 Task: Show events from starred repositories on your feed.
Action: Mouse moved to (383, 200)
Screenshot: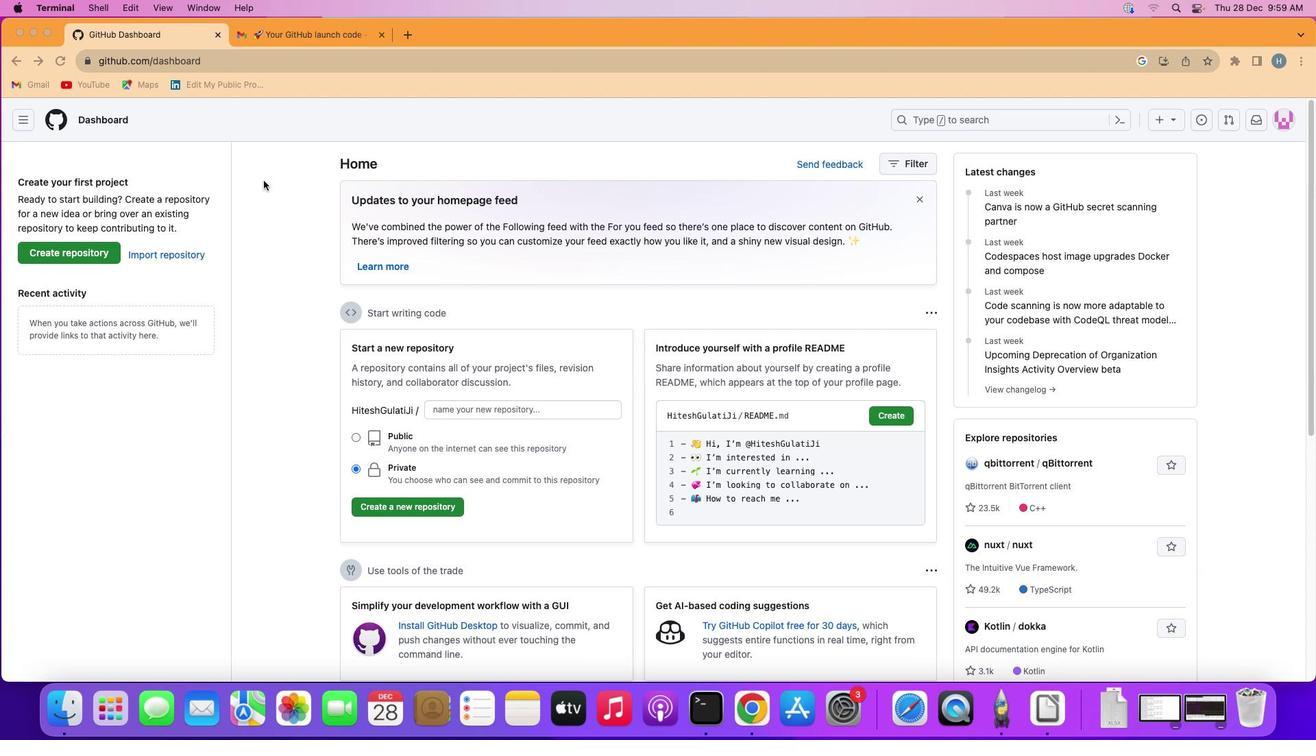 
Action: Mouse pressed left at (383, 200)
Screenshot: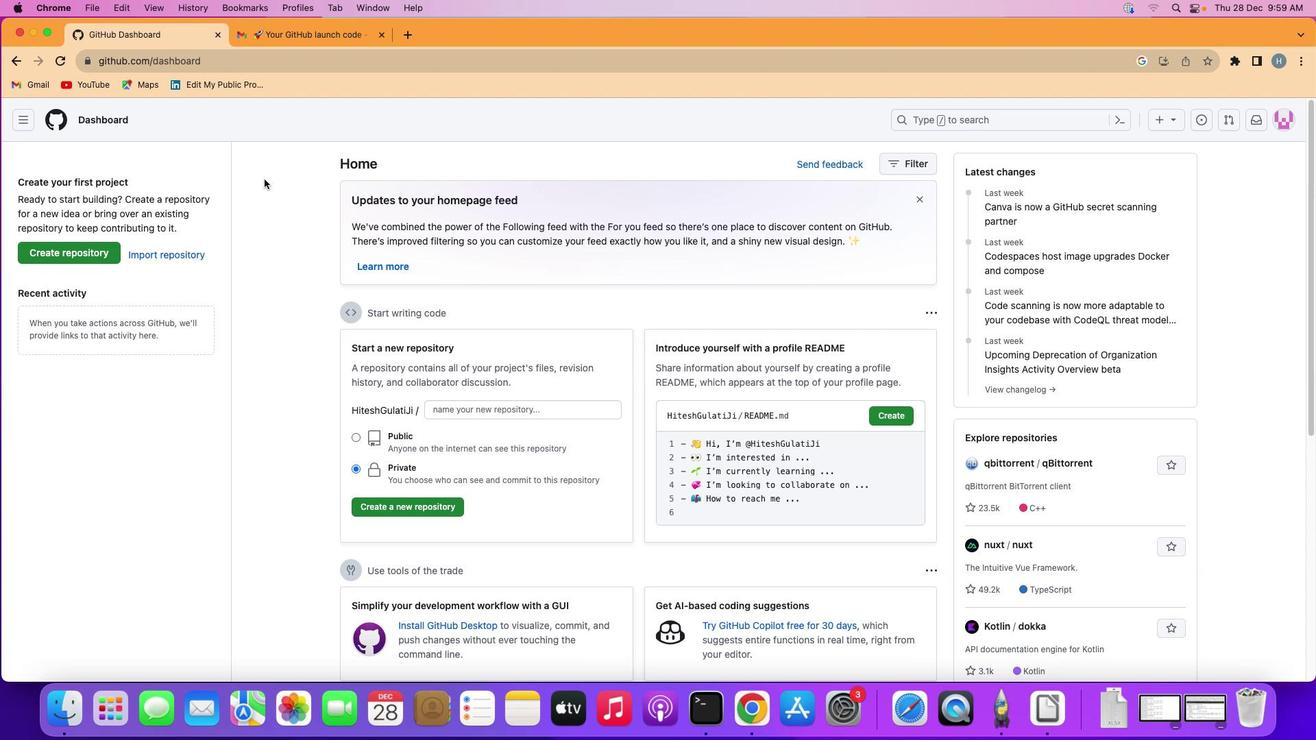 
Action: Mouse moved to (142, 133)
Screenshot: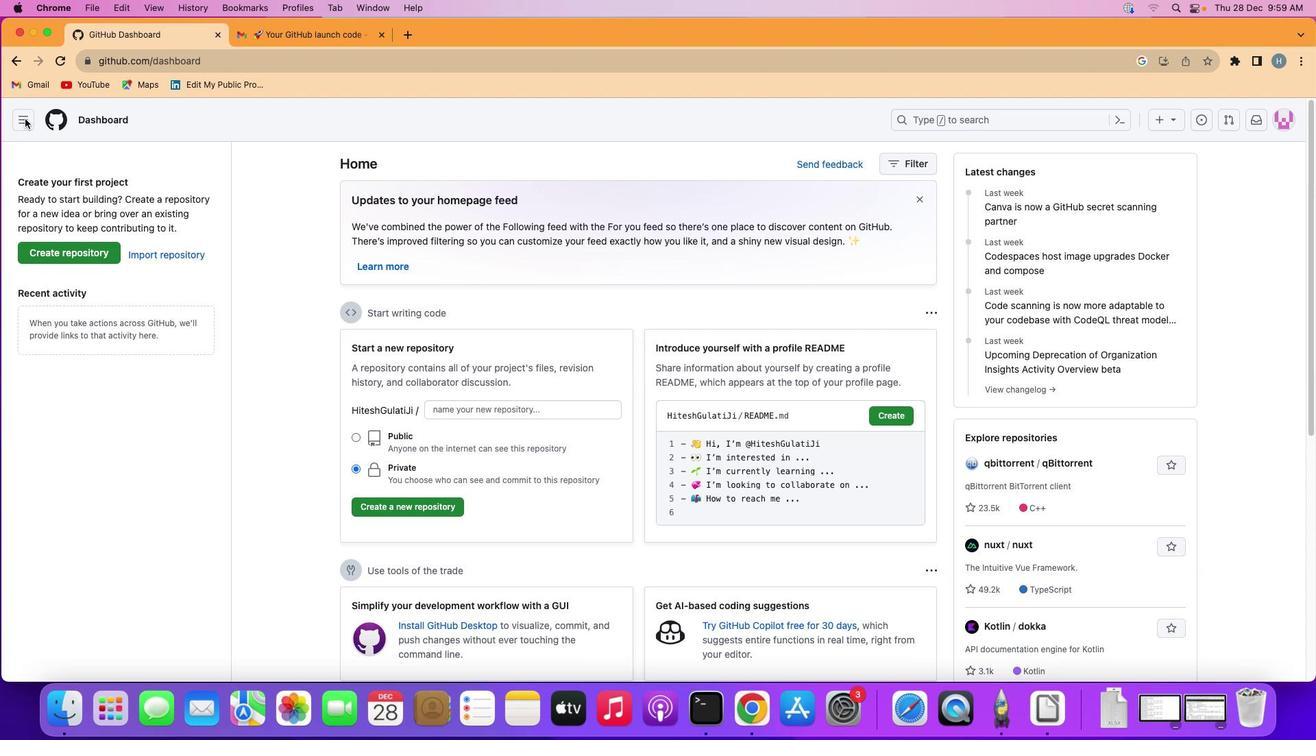 
Action: Mouse pressed left at (142, 133)
Screenshot: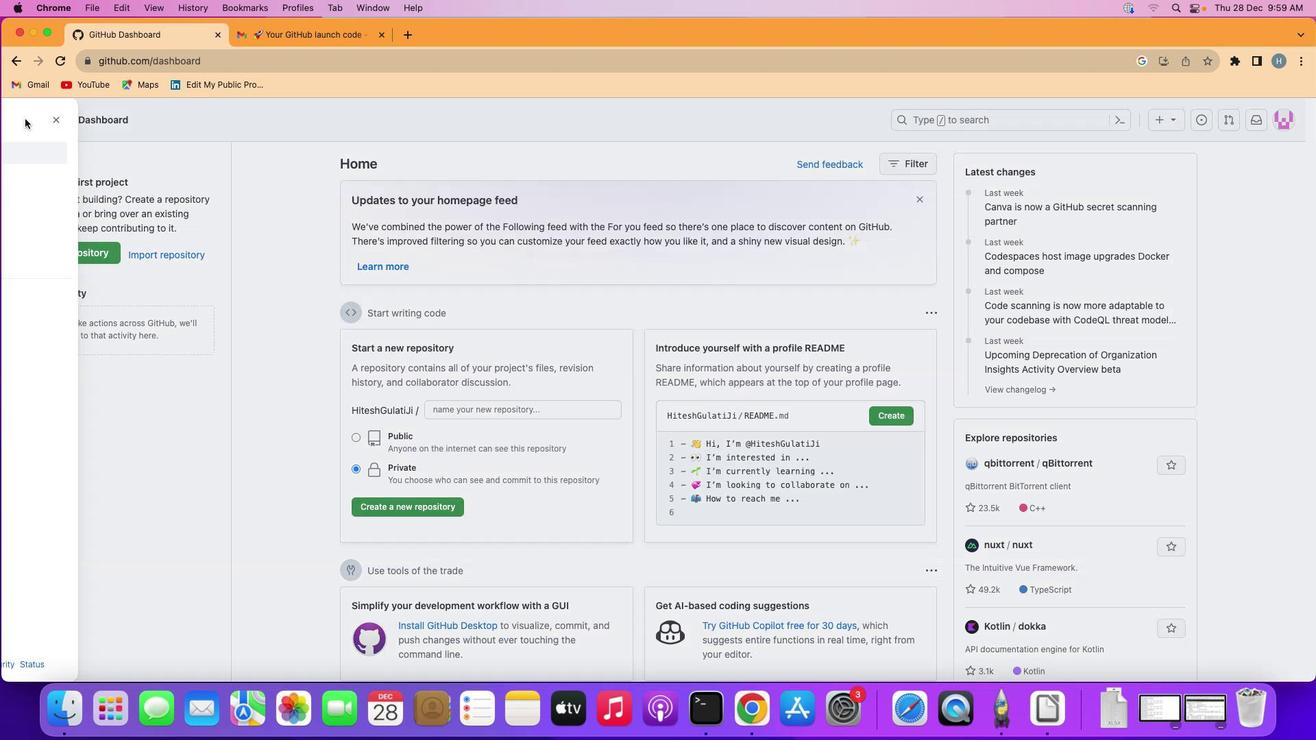 
Action: Mouse moved to (201, 168)
Screenshot: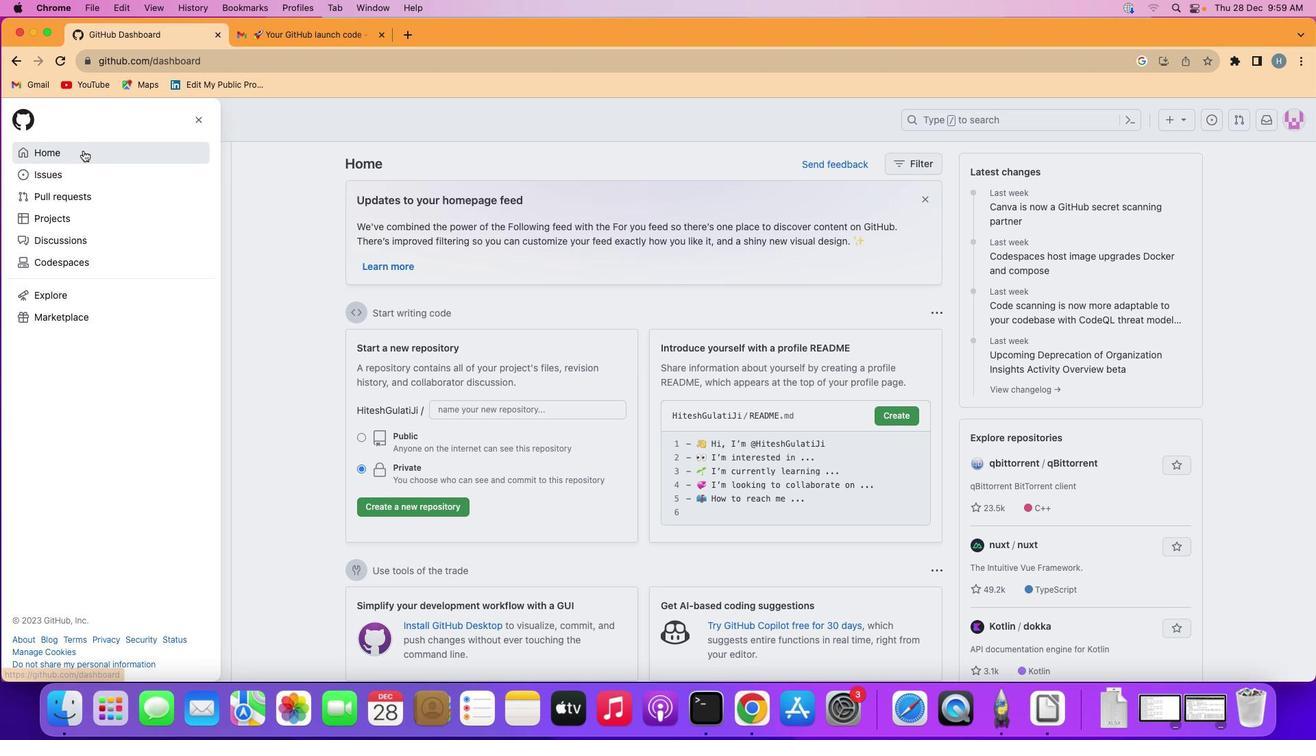 
Action: Mouse pressed left at (201, 168)
Screenshot: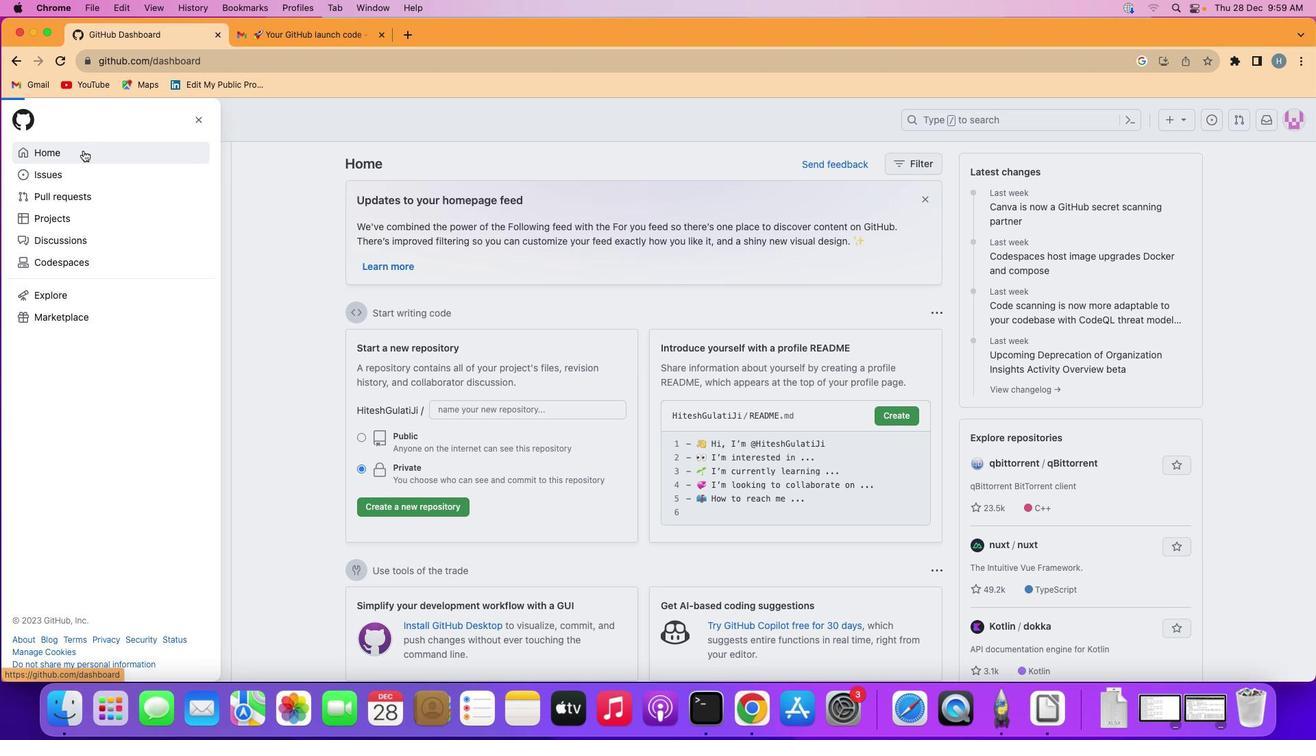 
Action: Mouse moved to (1027, 184)
Screenshot: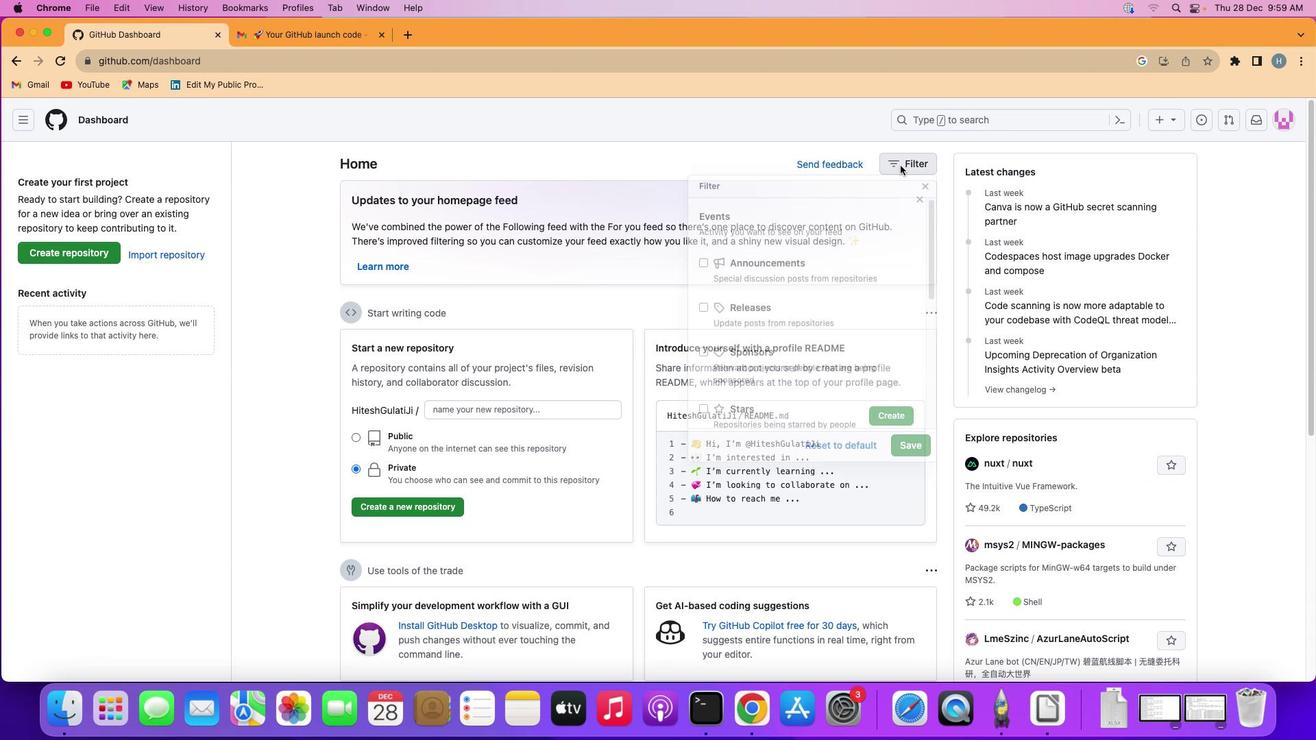 
Action: Mouse pressed left at (1027, 184)
Screenshot: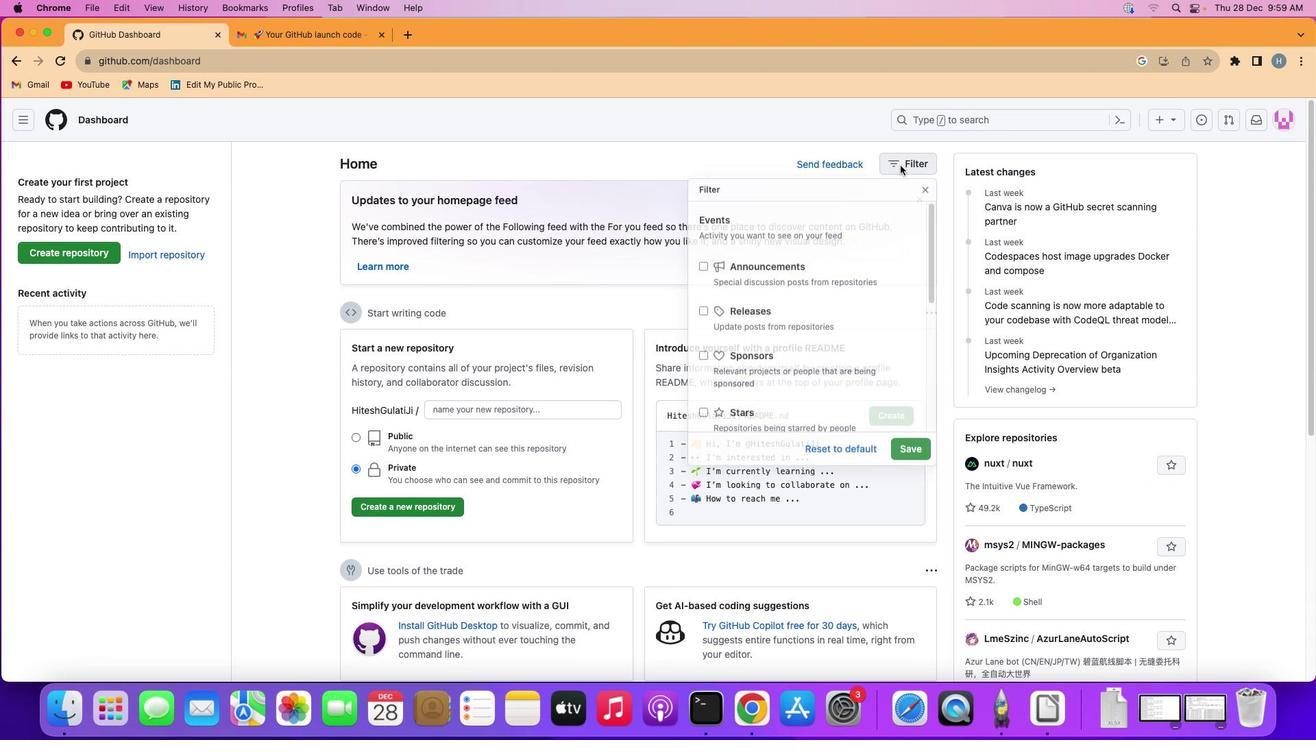 
Action: Mouse moved to (929, 366)
Screenshot: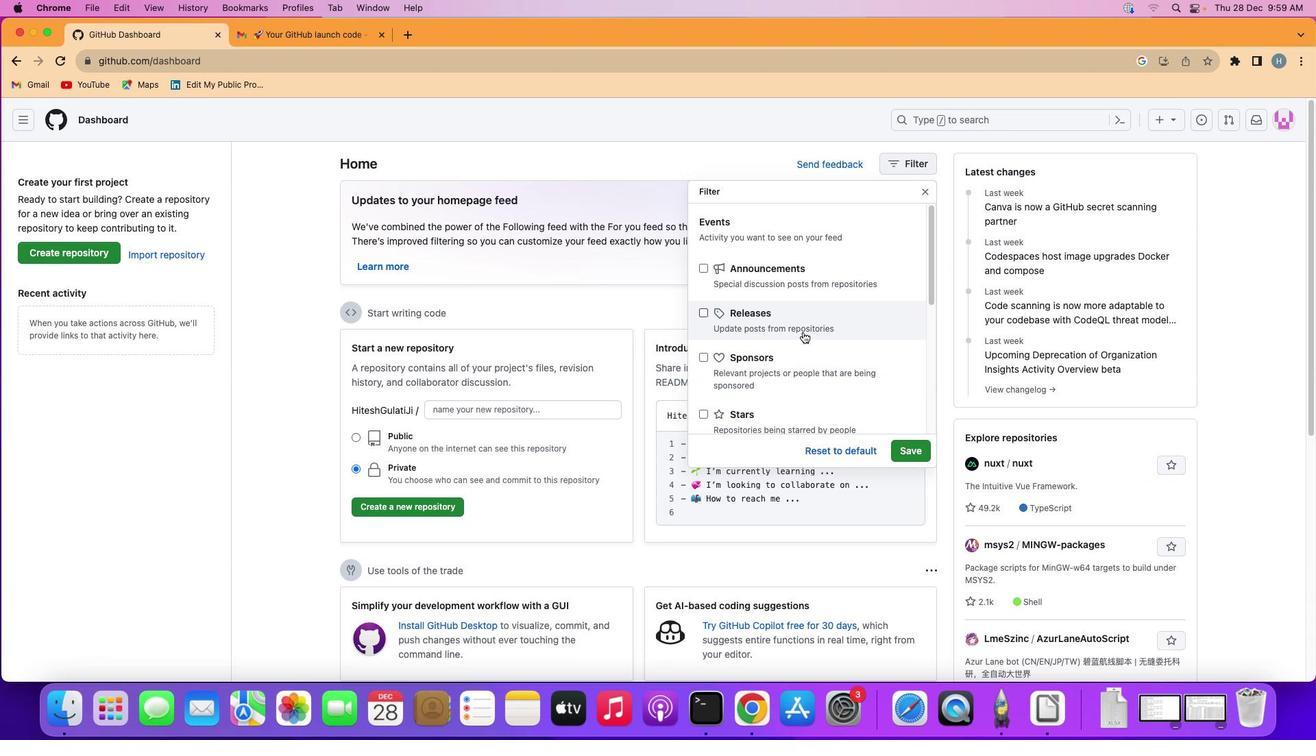 
Action: Mouse scrolled (929, 366) with delta (117, 2)
Screenshot: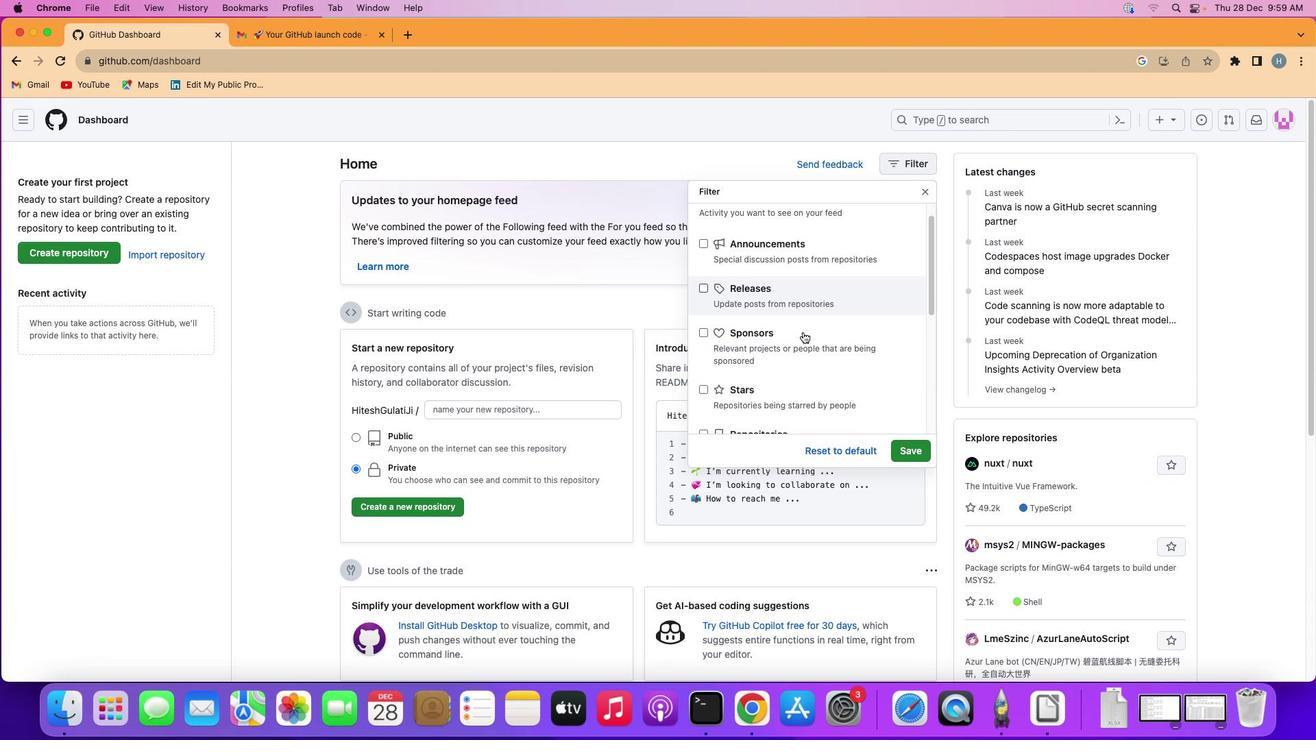 
Action: Mouse scrolled (929, 366) with delta (117, 2)
Screenshot: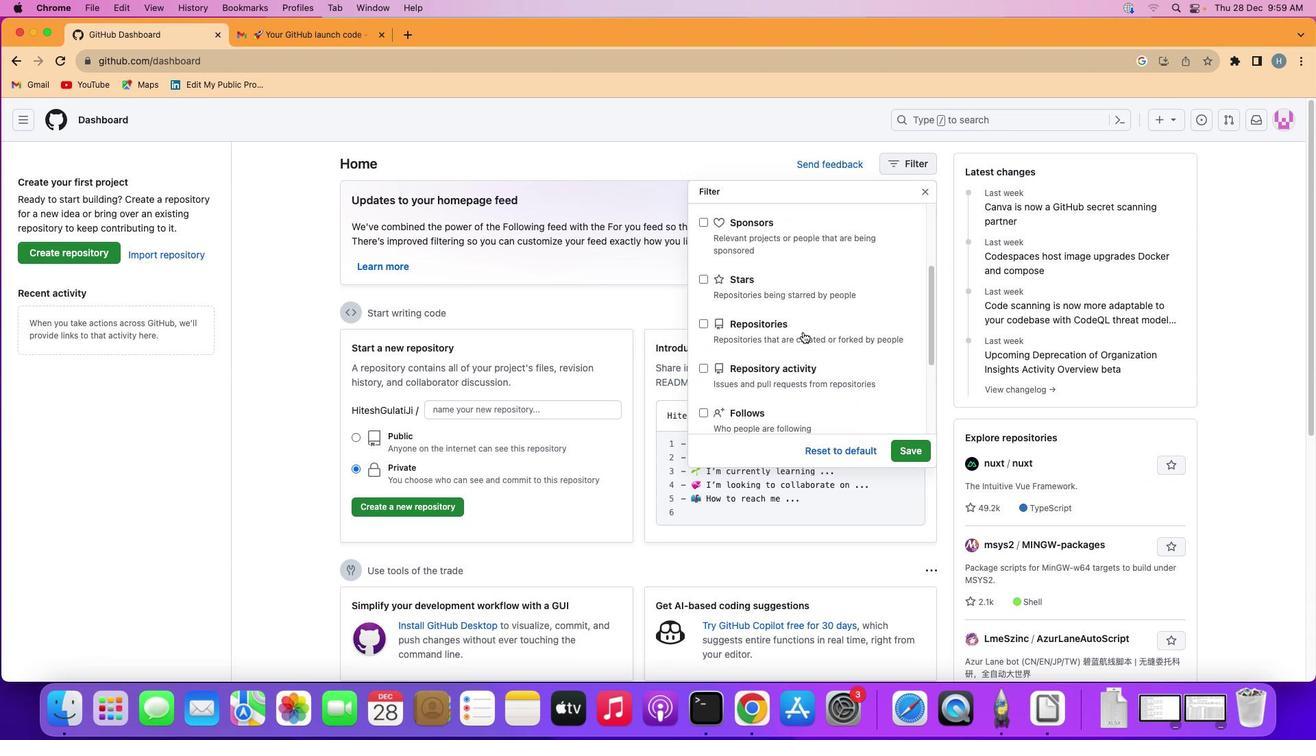 
Action: Mouse scrolled (929, 366) with delta (117, 2)
Screenshot: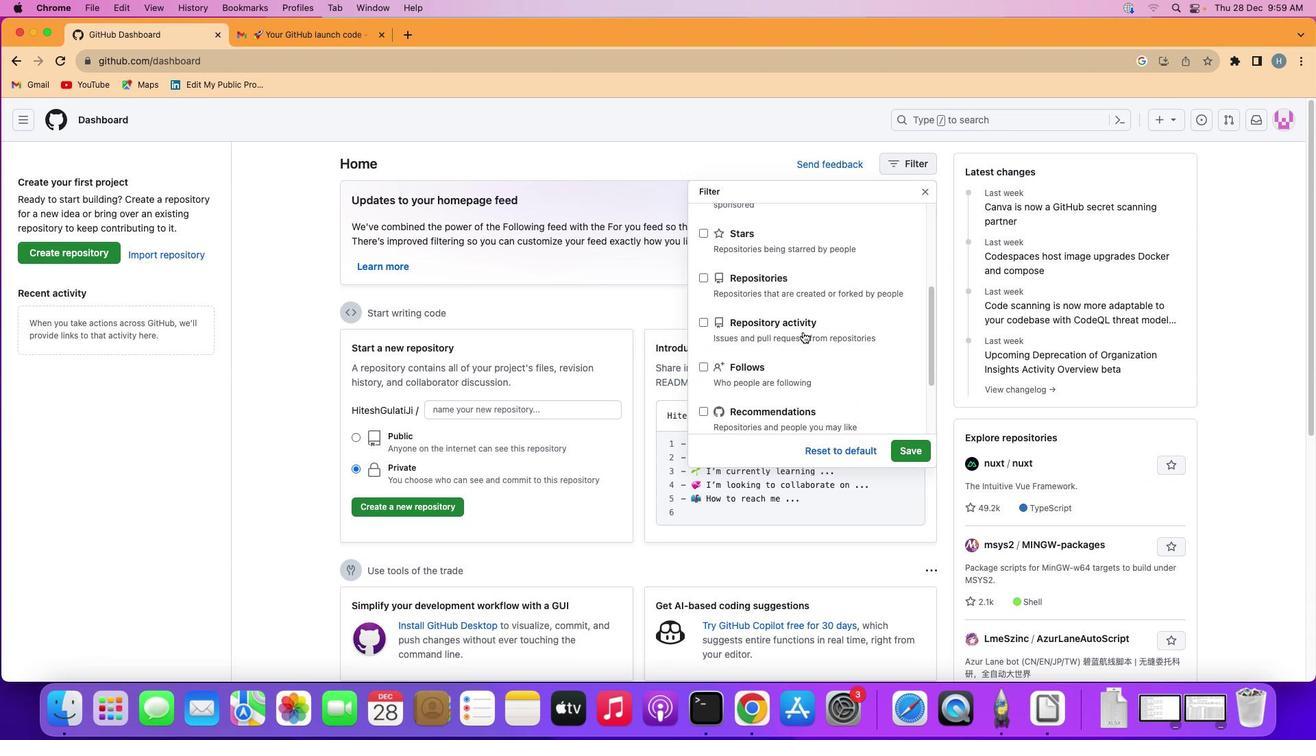 
Action: Mouse scrolled (929, 366) with delta (117, 0)
Screenshot: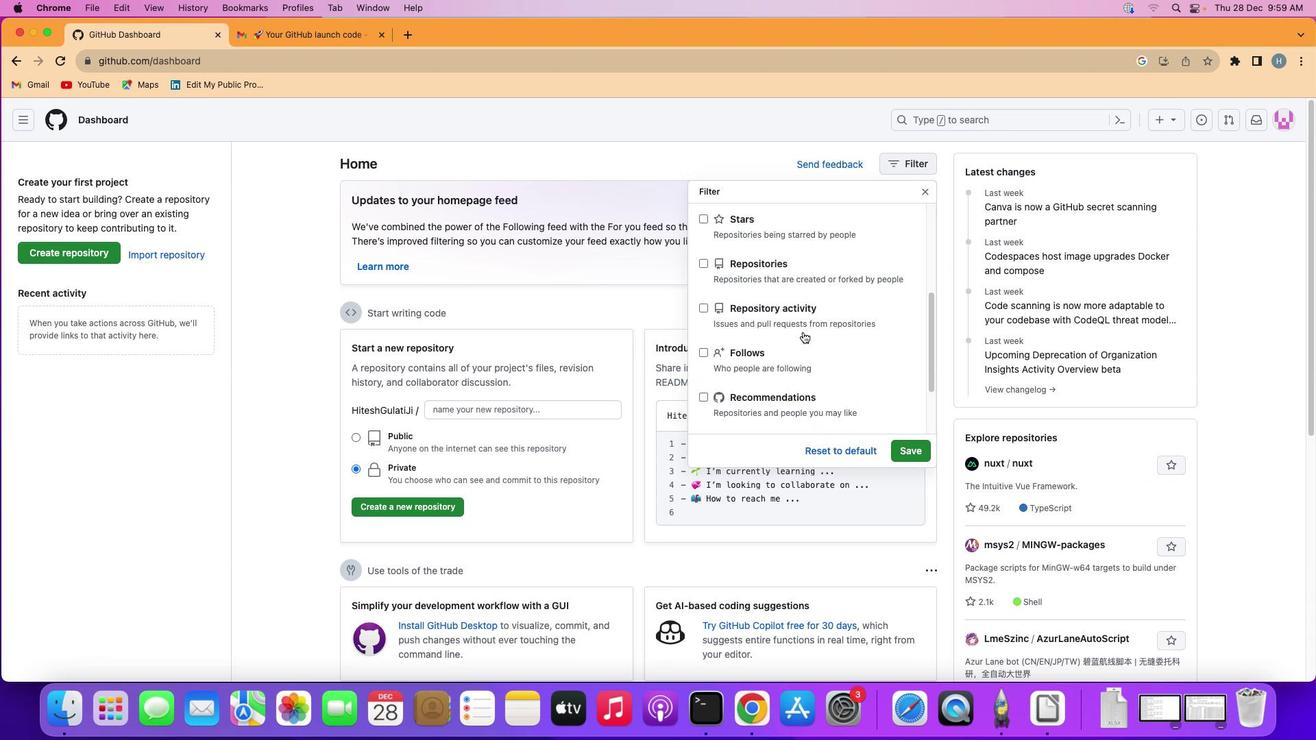 
Action: Mouse scrolled (929, 366) with delta (117, 2)
Screenshot: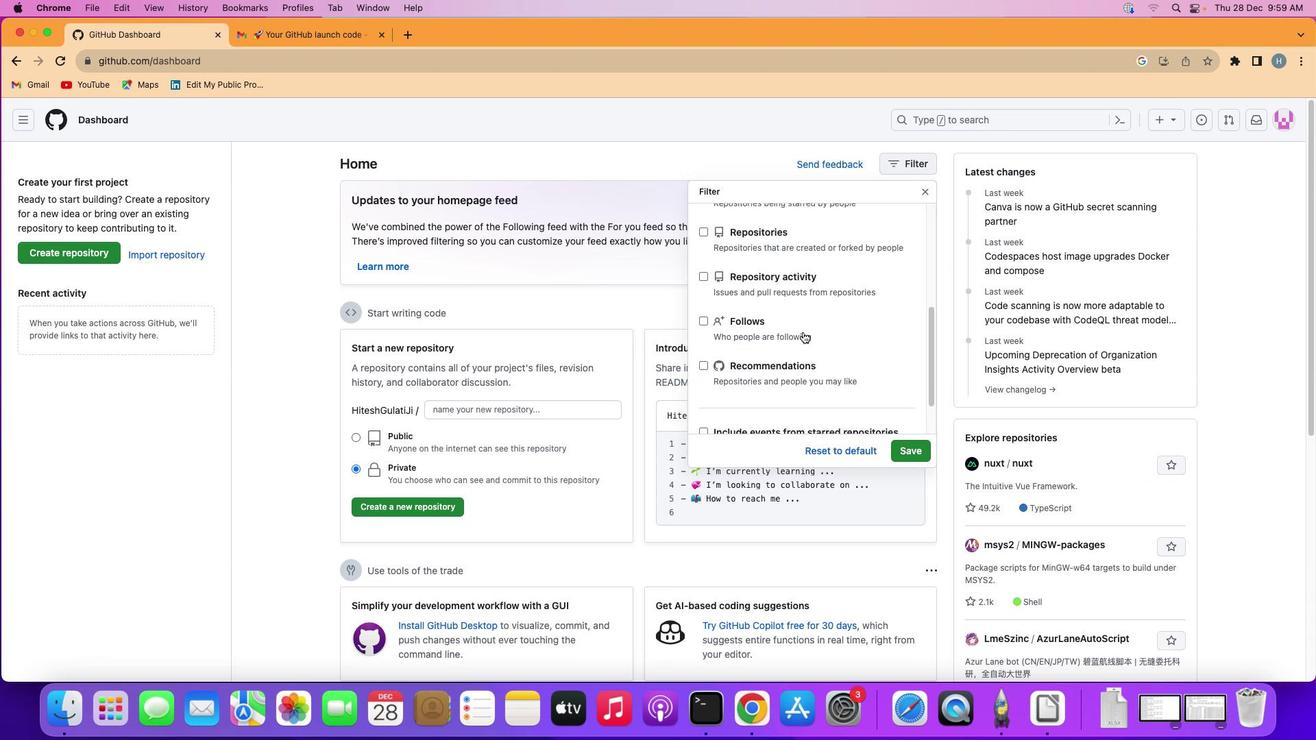 
Action: Mouse scrolled (929, 366) with delta (117, 2)
Screenshot: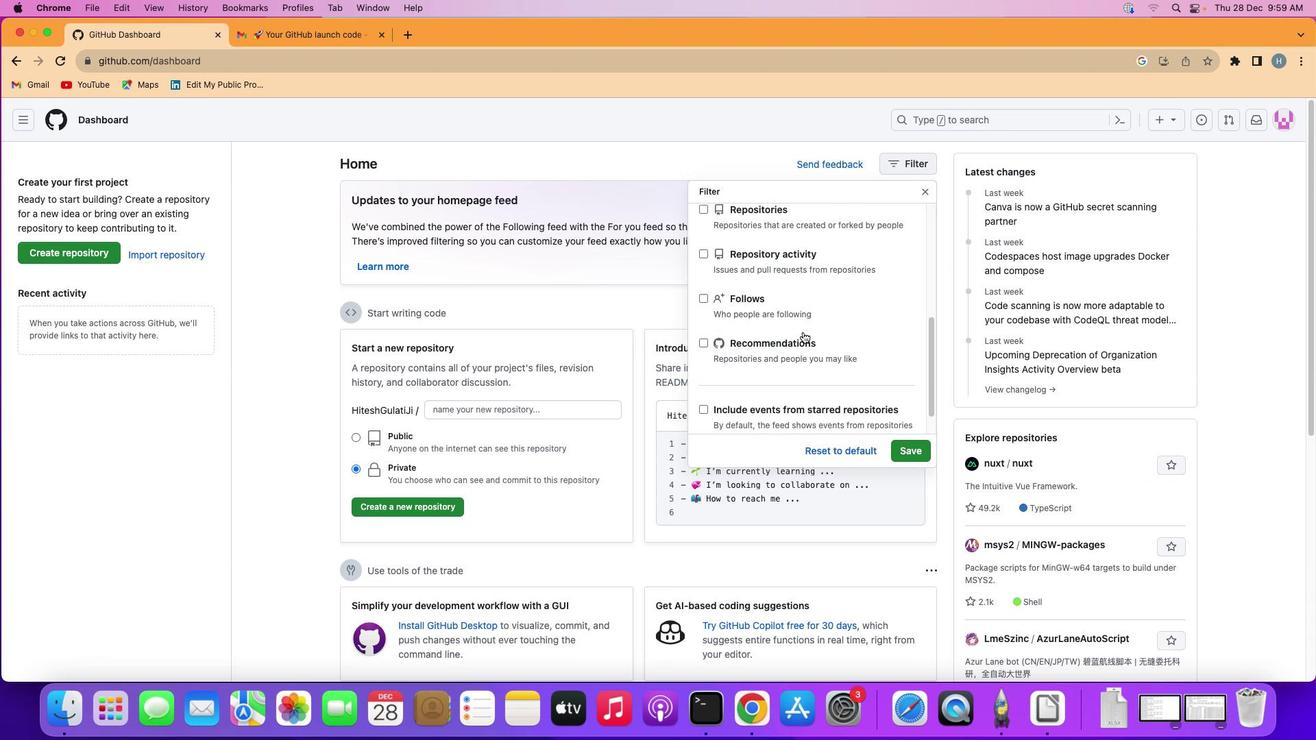 
Action: Mouse scrolled (929, 366) with delta (117, 2)
Screenshot: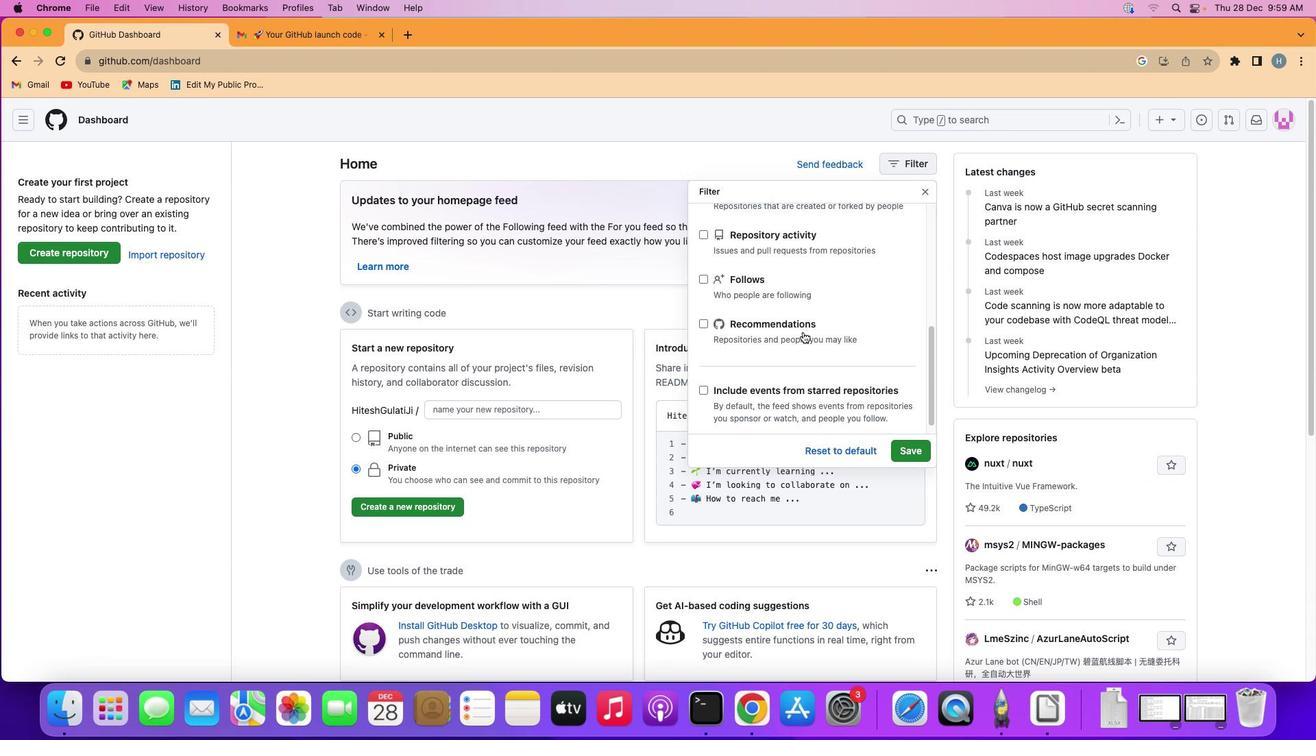 
Action: Mouse scrolled (929, 366) with delta (117, 0)
Screenshot: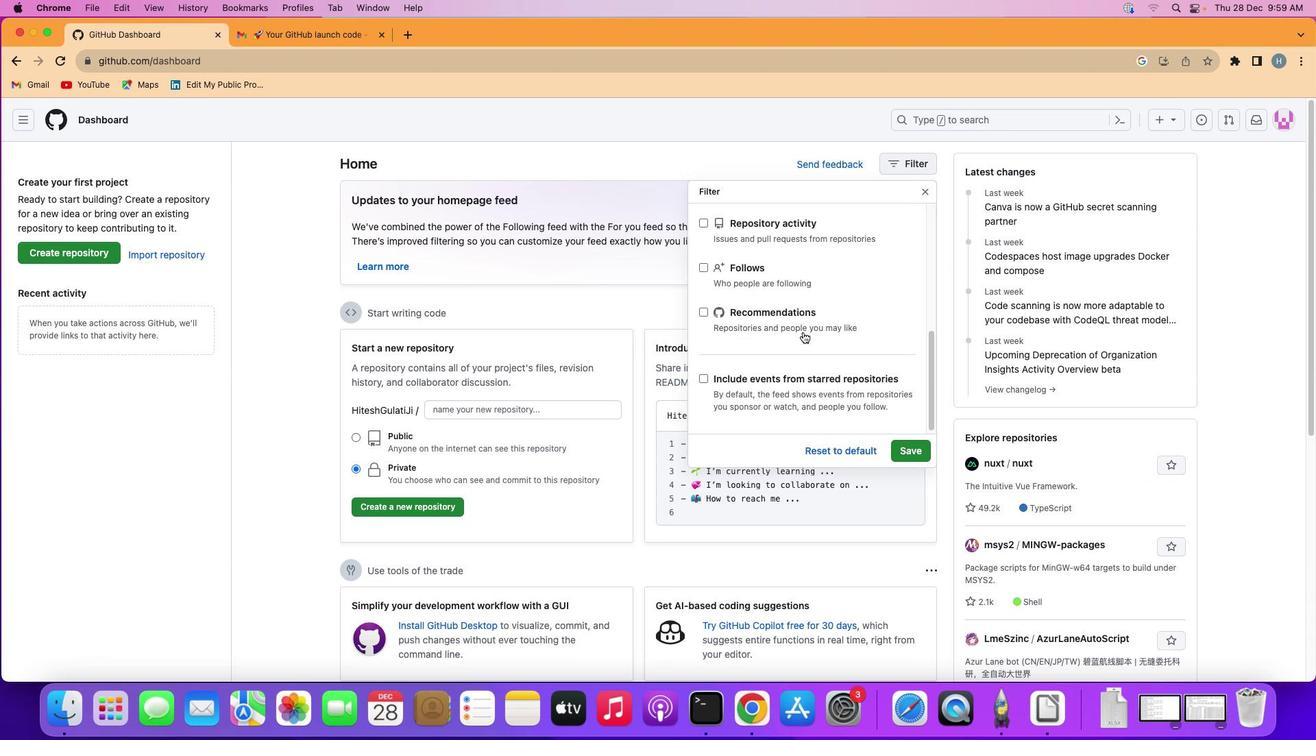 
Action: Mouse scrolled (929, 366) with delta (117, 0)
Screenshot: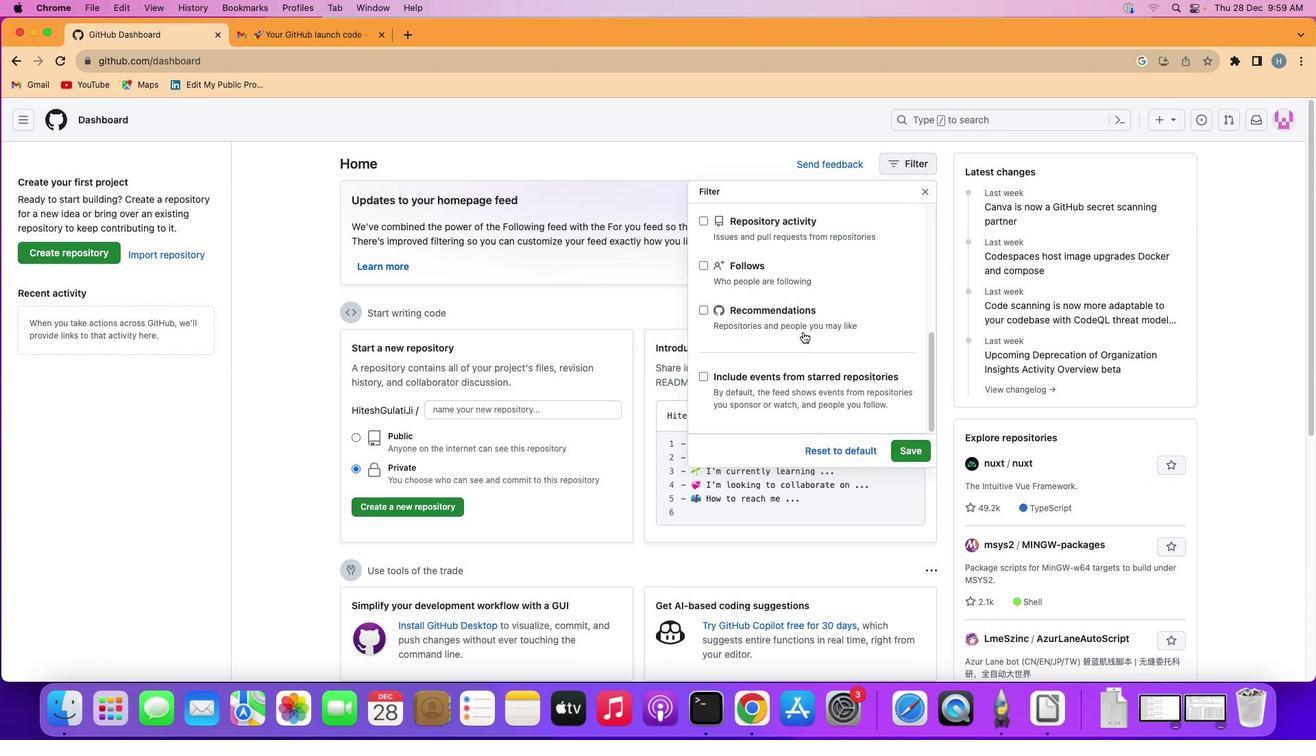 
Action: Mouse moved to (927, 368)
Screenshot: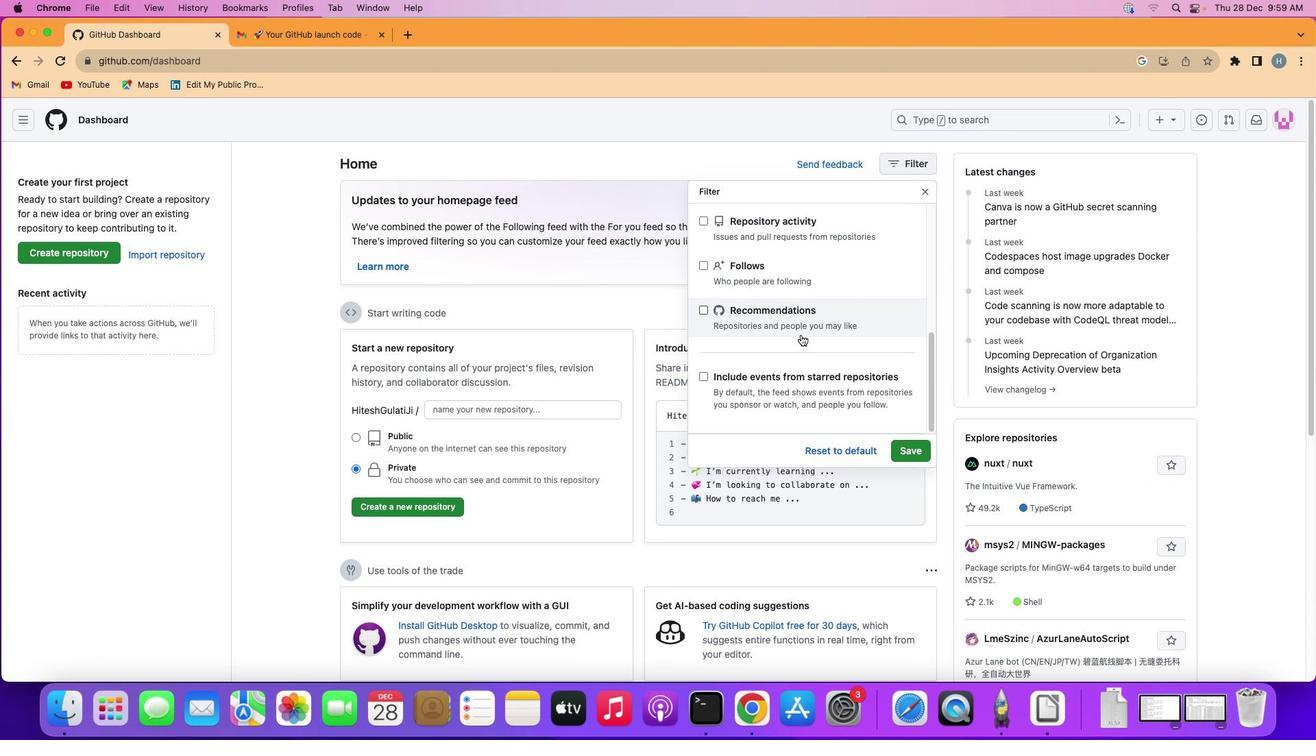 
Action: Mouse scrolled (927, 368) with delta (117, 2)
Screenshot: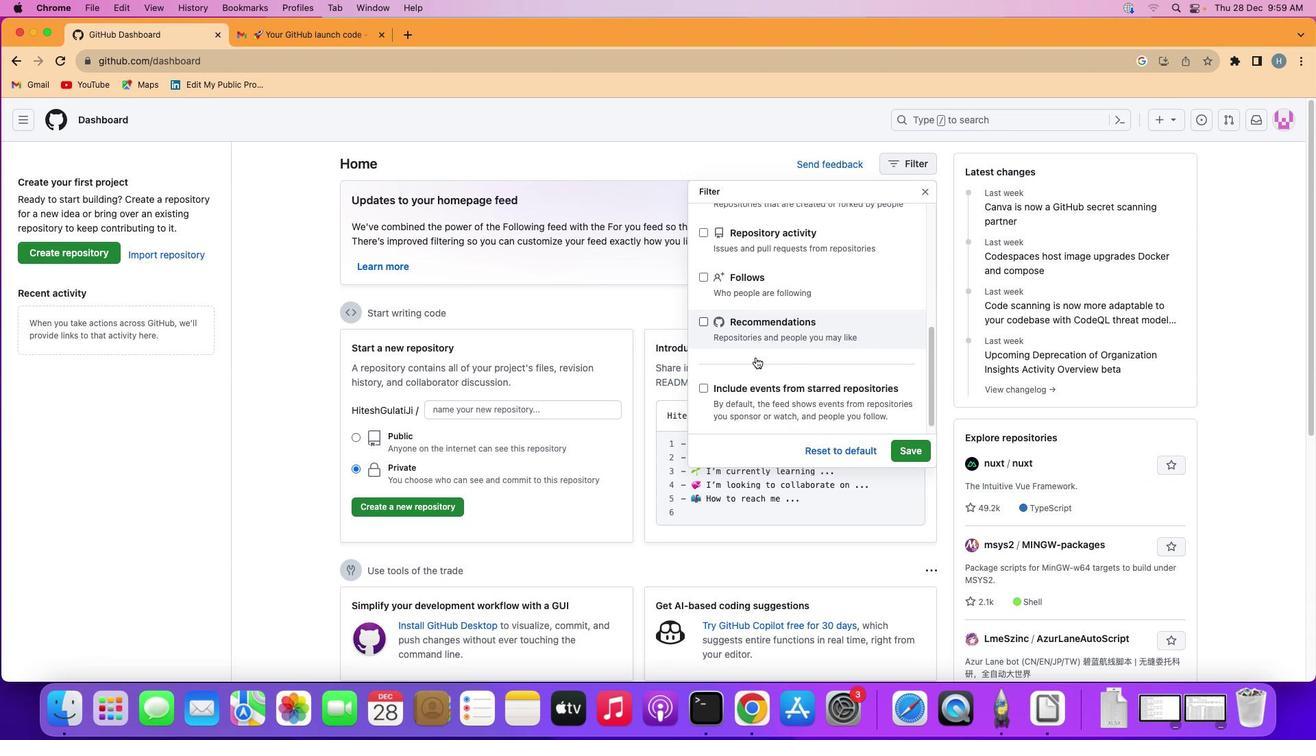 
Action: Mouse moved to (927, 368)
Screenshot: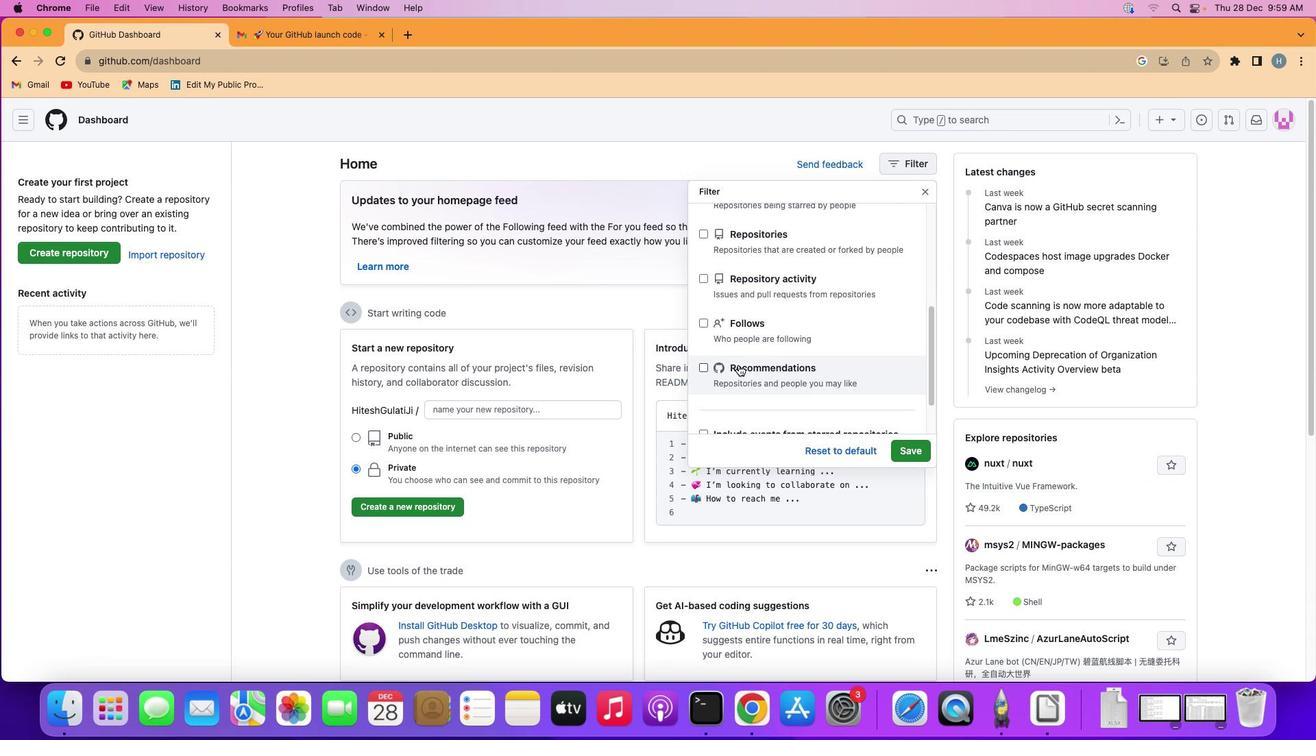 
Action: Mouse scrolled (927, 368) with delta (117, 2)
Screenshot: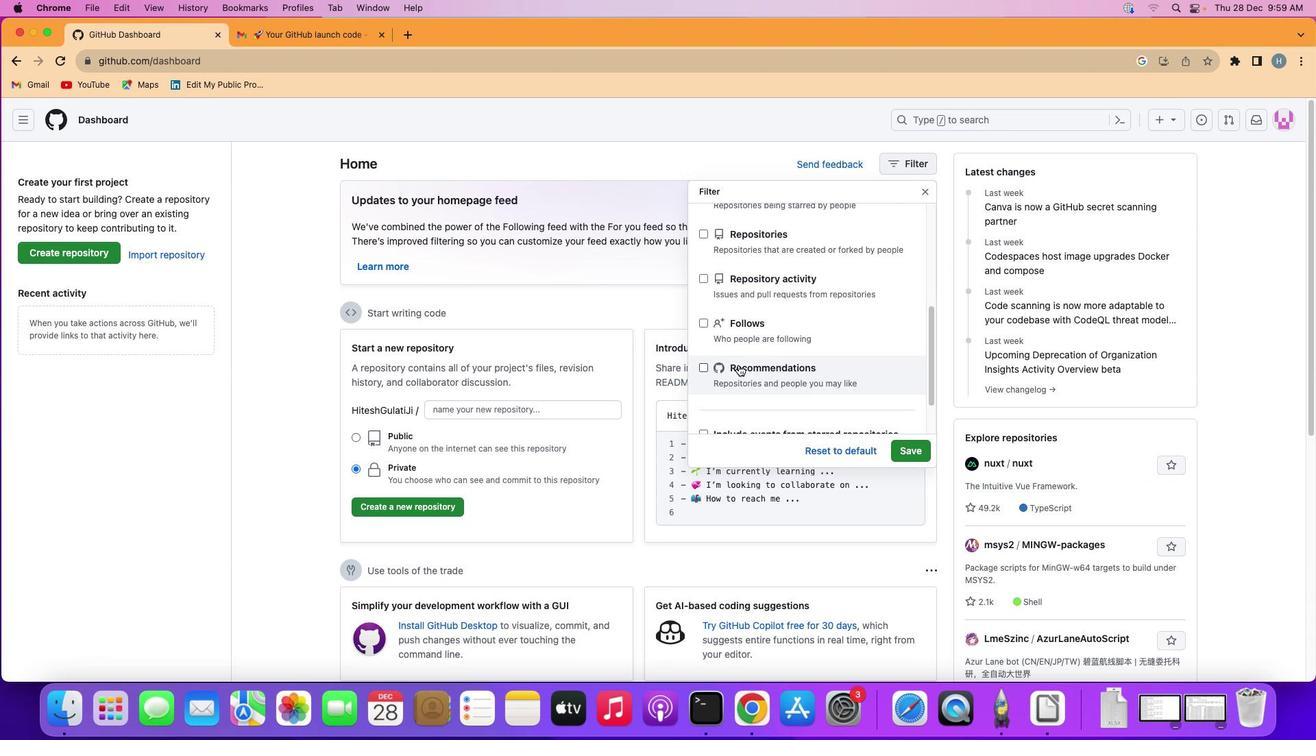
Action: Mouse moved to (923, 370)
Screenshot: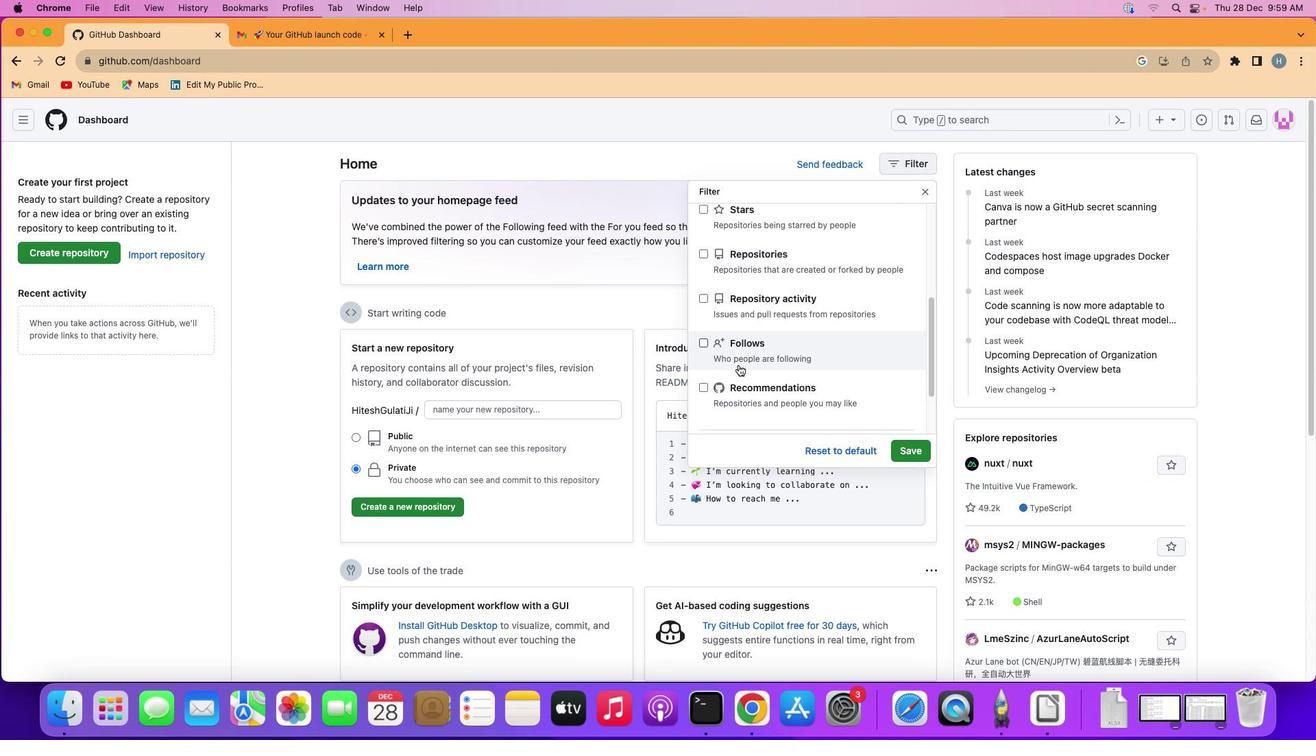 
Action: Mouse scrolled (923, 370) with delta (117, 5)
Screenshot: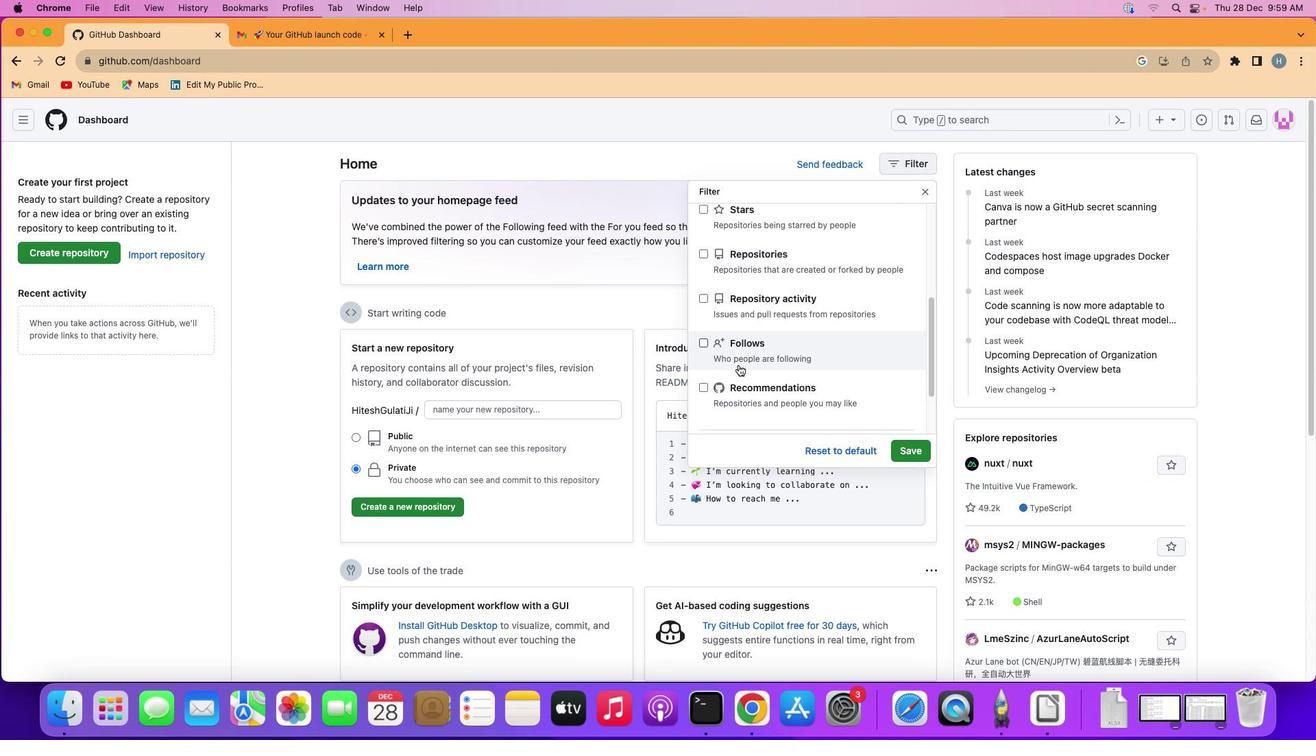 
Action: Mouse moved to (851, 418)
Screenshot: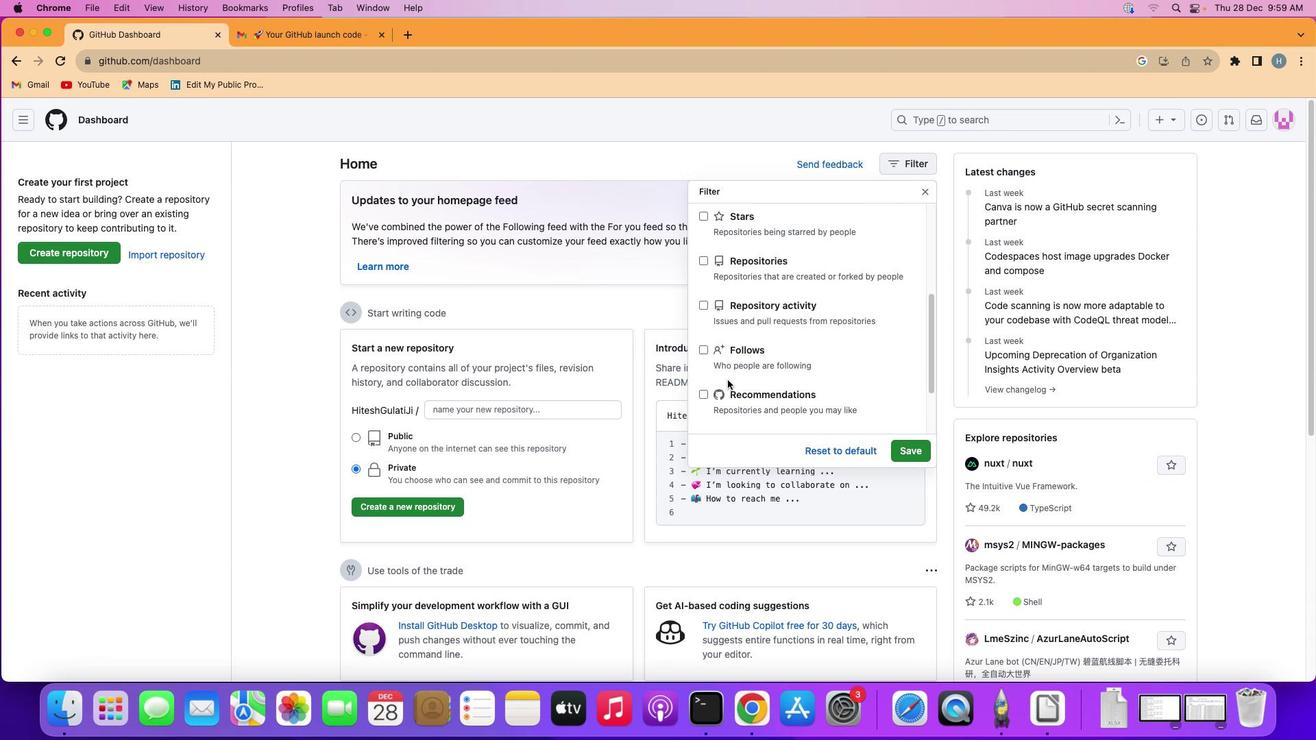 
Action: Mouse scrolled (851, 418) with delta (117, 2)
Screenshot: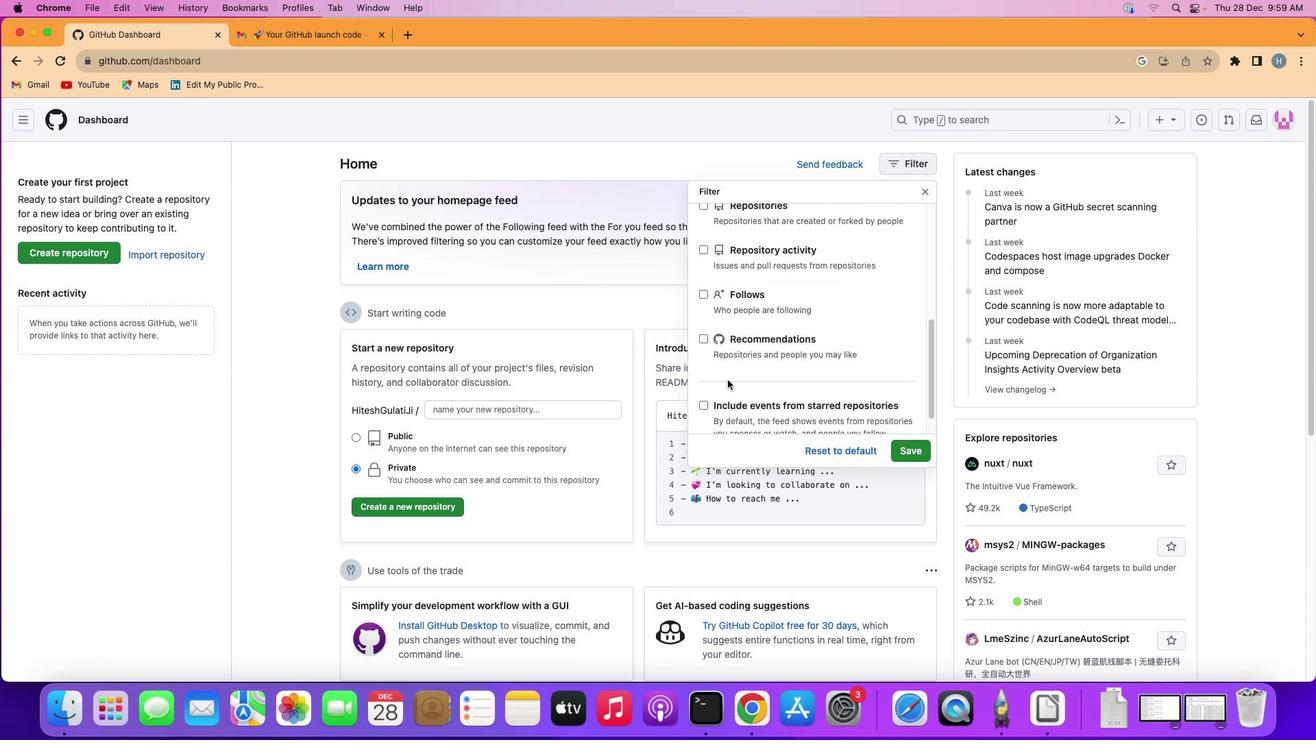 
Action: Mouse moved to (852, 418)
Screenshot: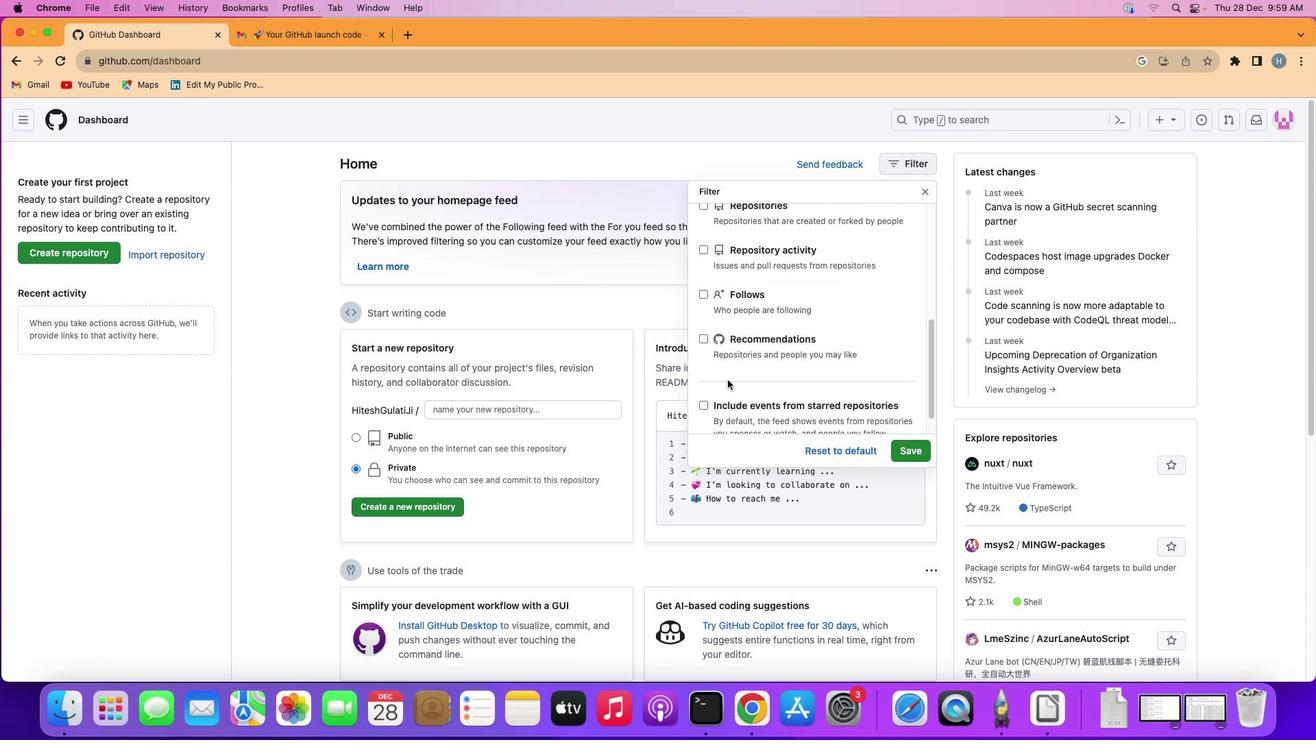 
Action: Mouse scrolled (852, 418) with delta (117, 2)
Screenshot: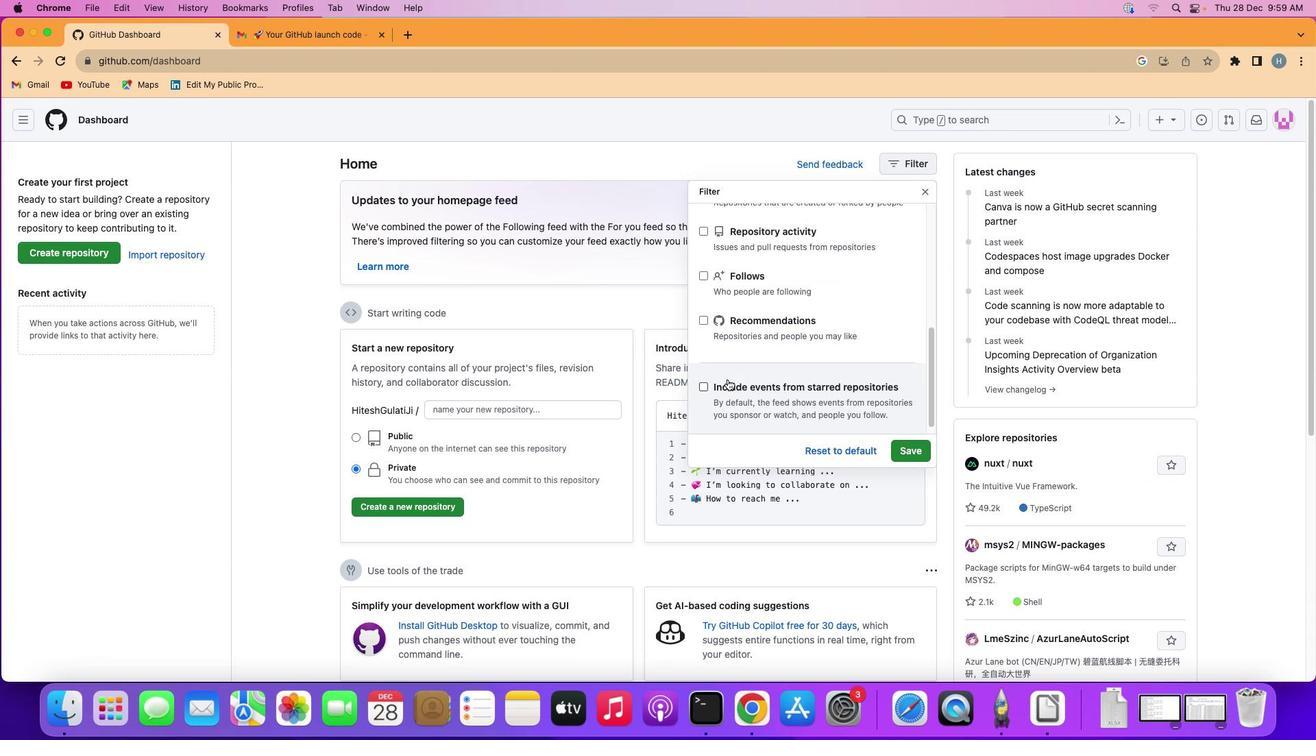 
Action: Mouse scrolled (852, 418) with delta (117, 1)
Screenshot: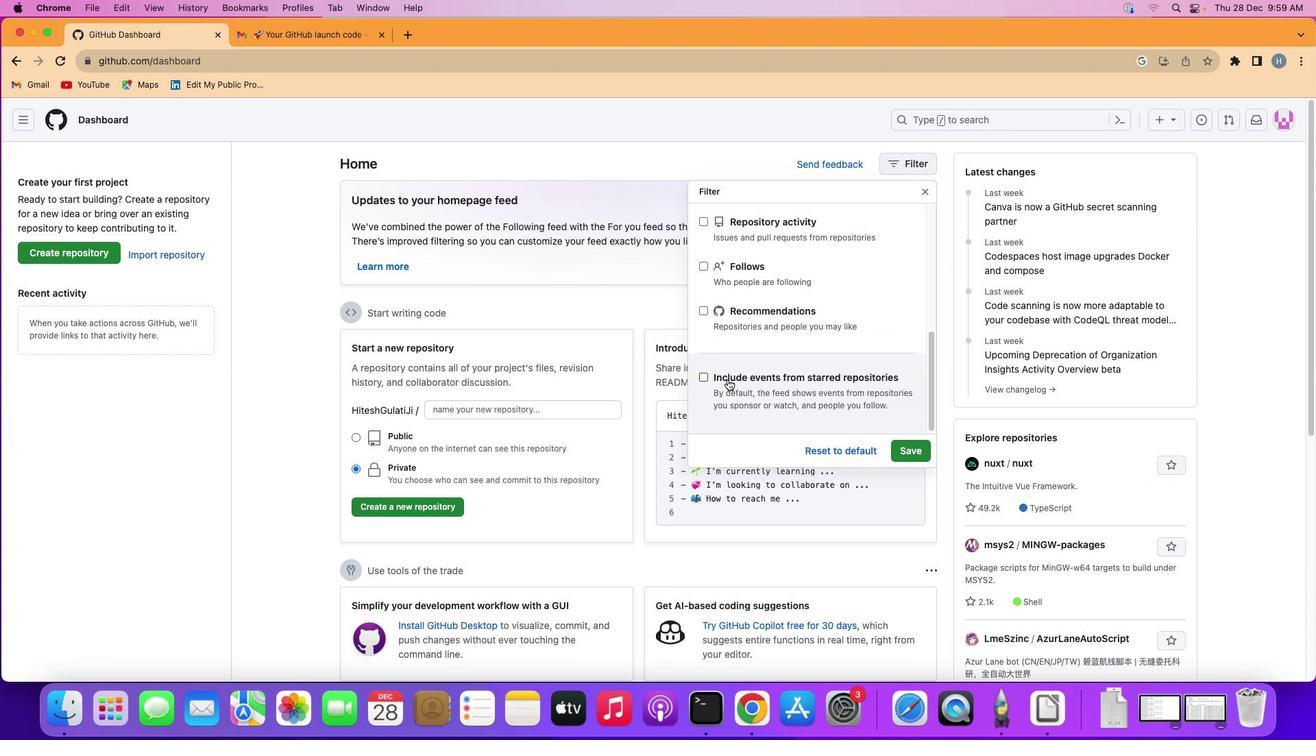 
Action: Mouse scrolled (852, 418) with delta (117, 0)
Screenshot: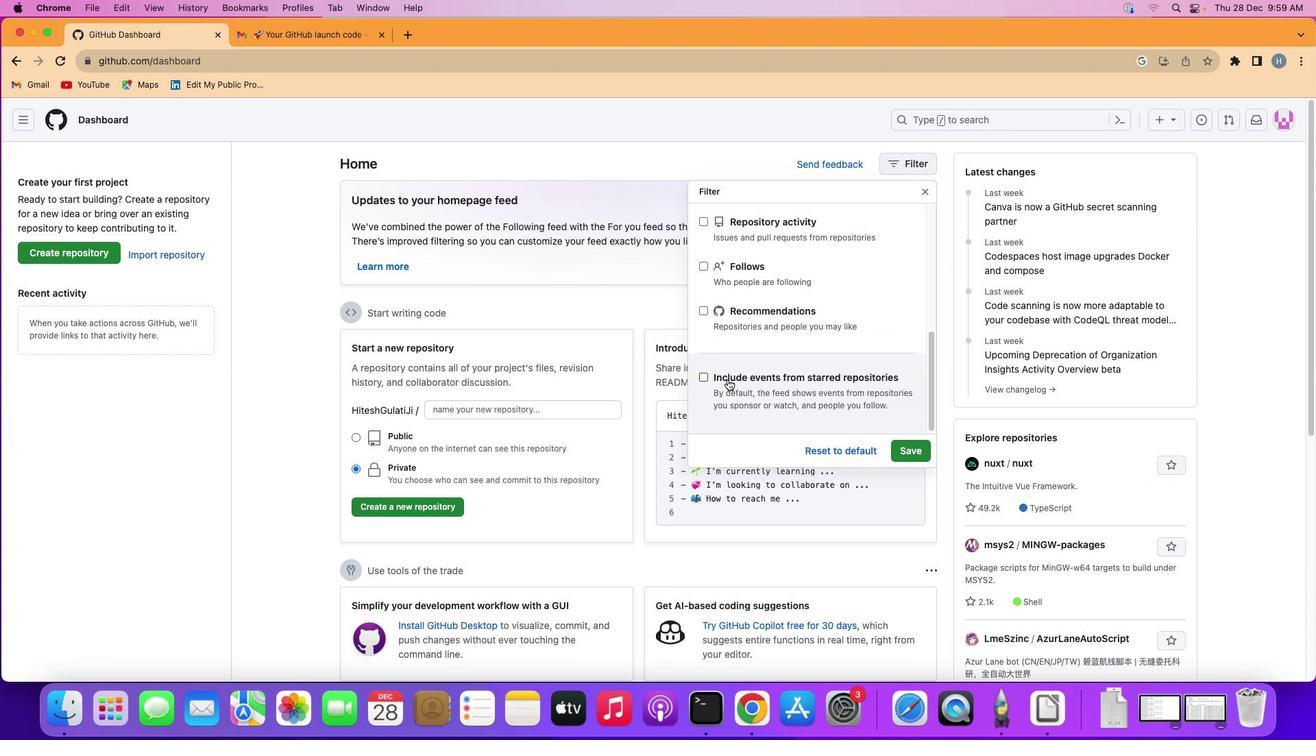 
Action: Mouse moved to (852, 418)
Screenshot: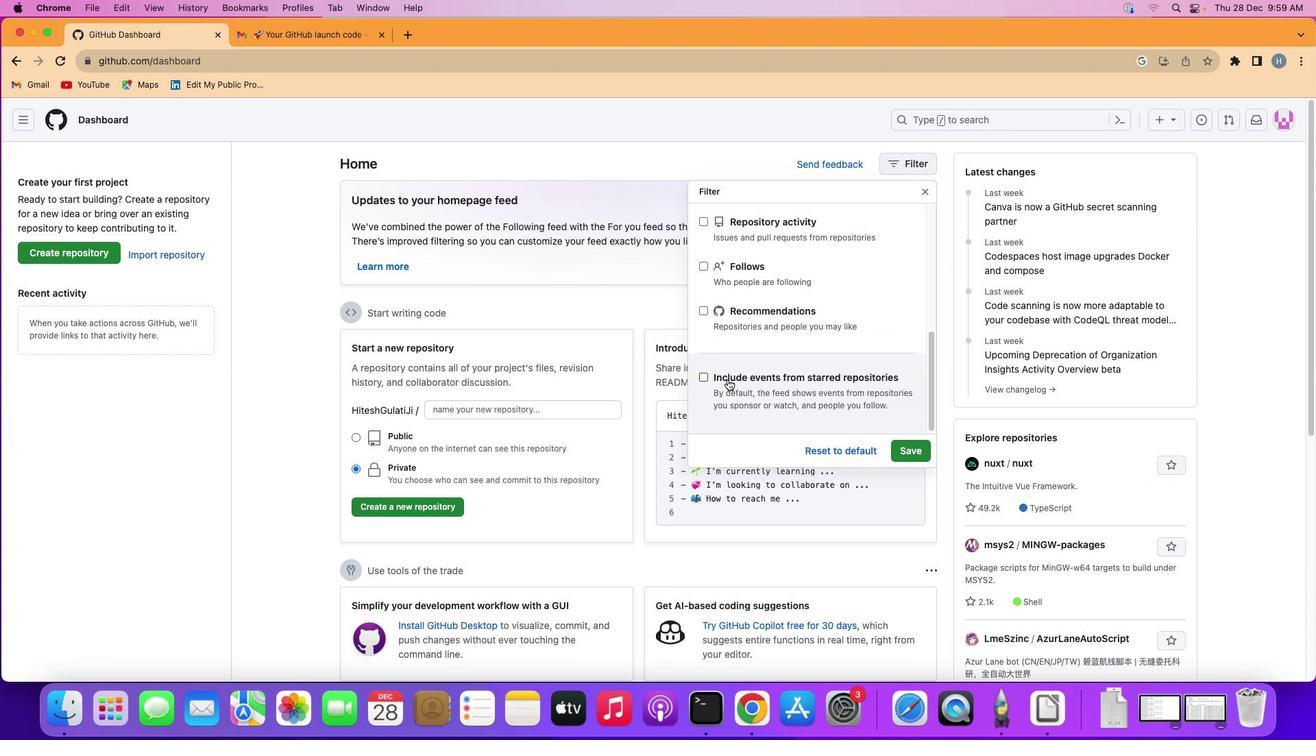 
Action: Mouse scrolled (852, 418) with delta (117, 0)
Screenshot: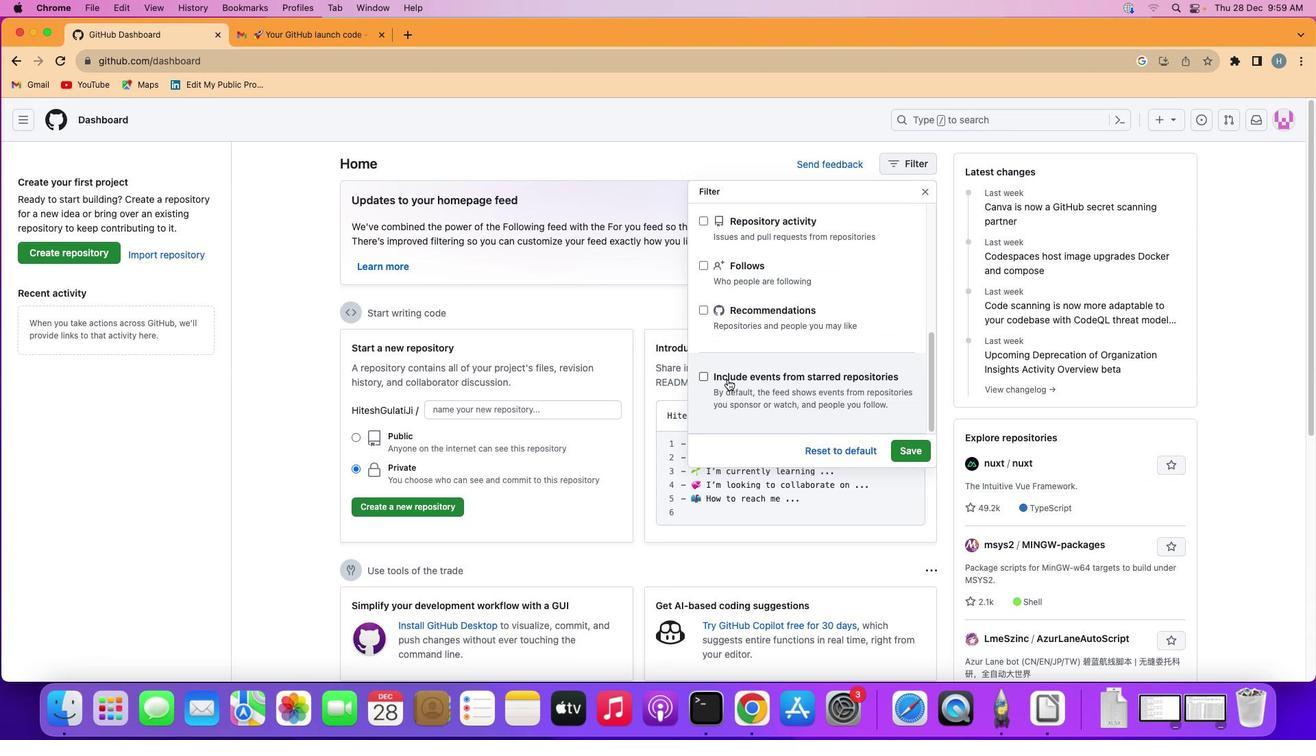 
Action: Mouse scrolled (852, 418) with delta (117, 0)
Screenshot: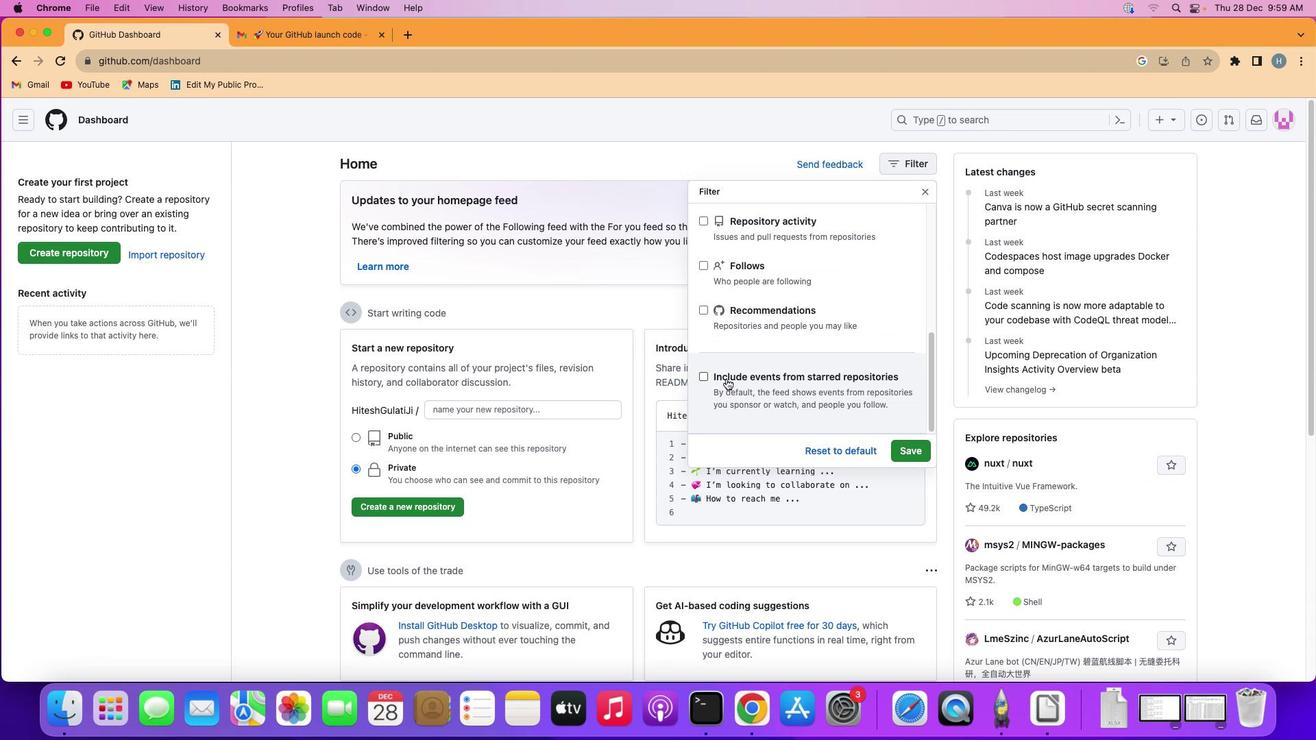 
Action: Mouse moved to (825, 416)
Screenshot: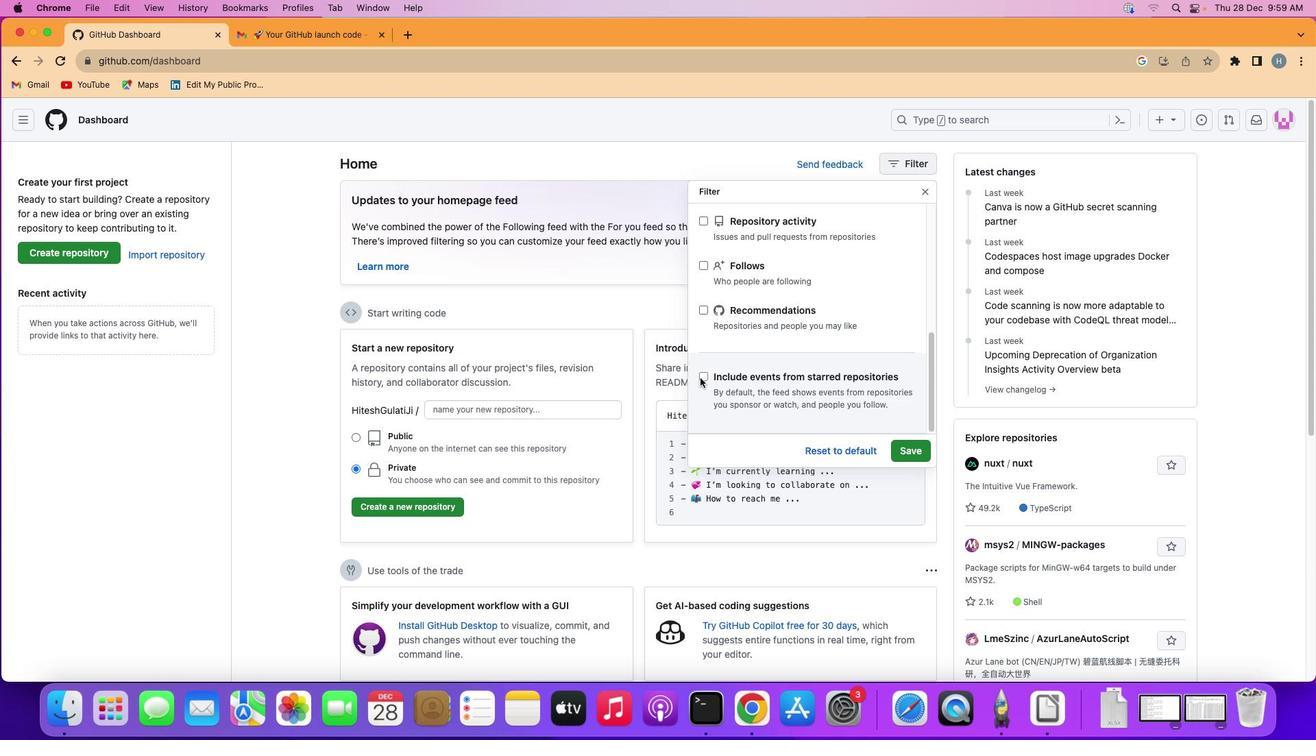 
Action: Mouse pressed left at (825, 416)
Screenshot: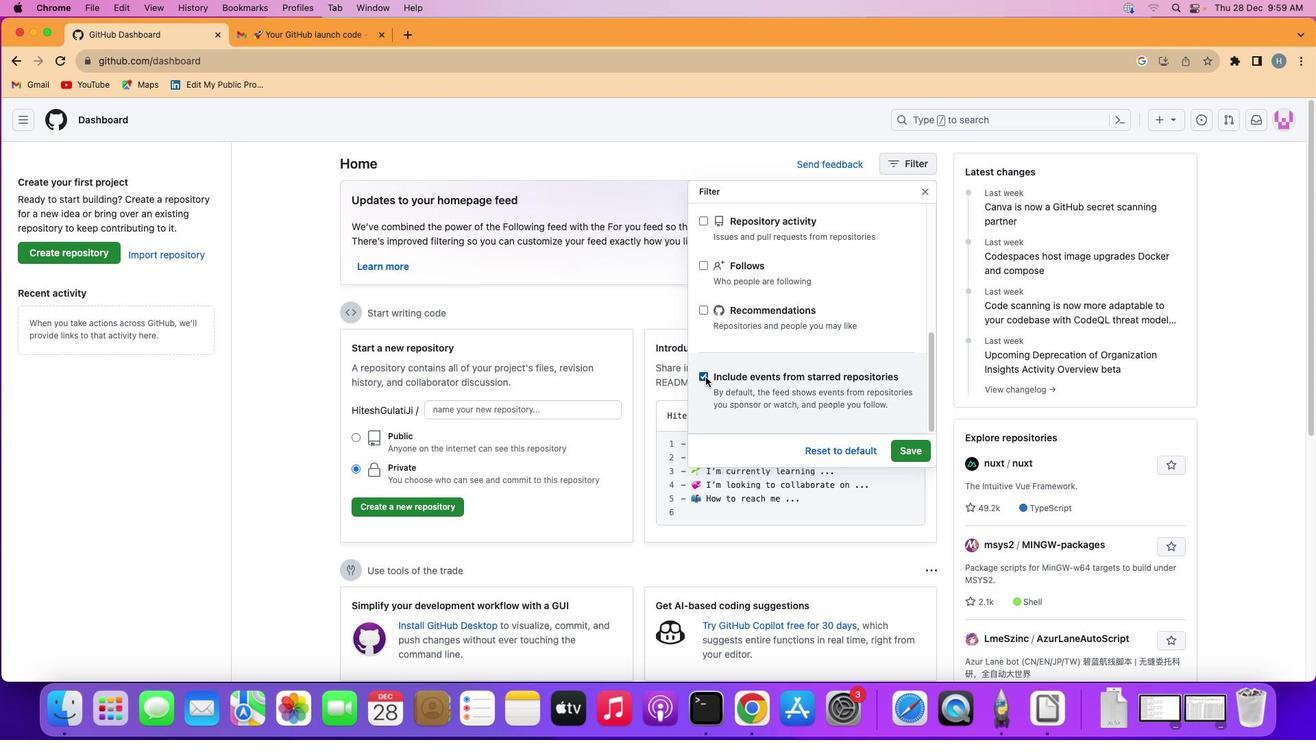 
Action: Mouse moved to (1037, 497)
Screenshot: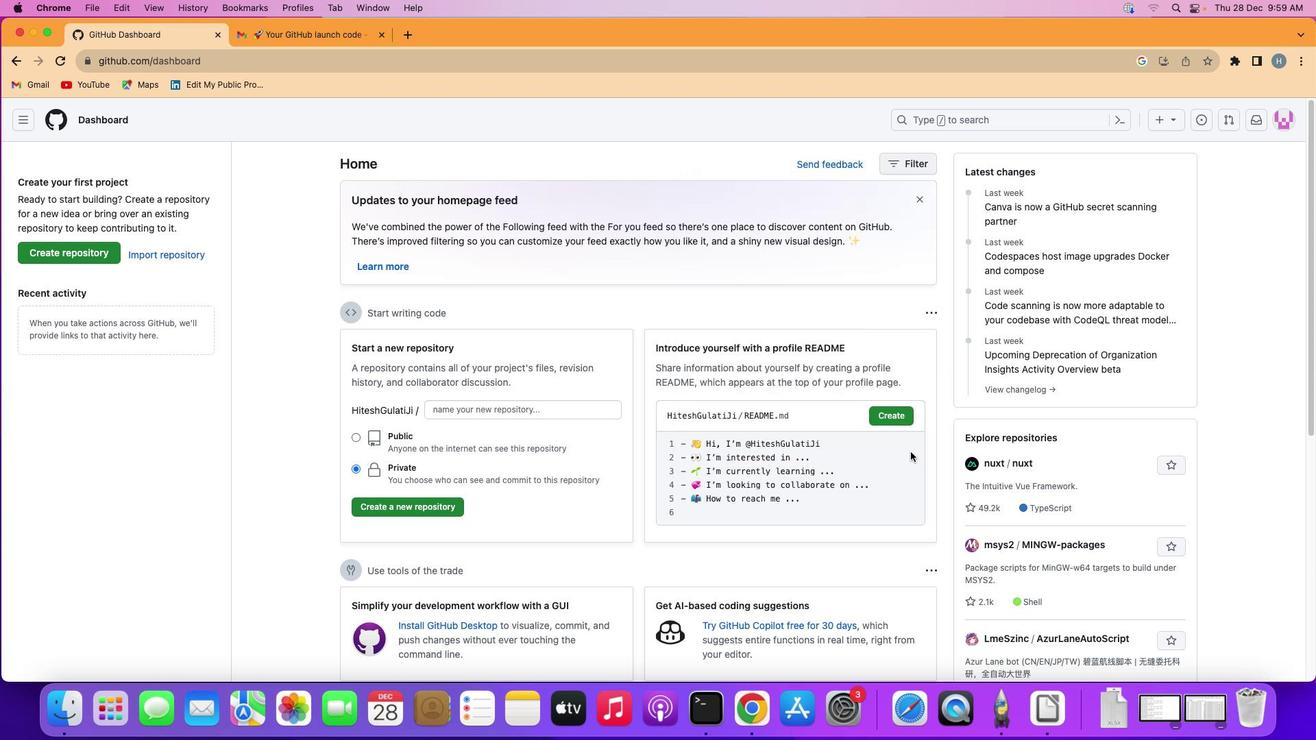 
Action: Mouse pressed left at (1037, 497)
Screenshot: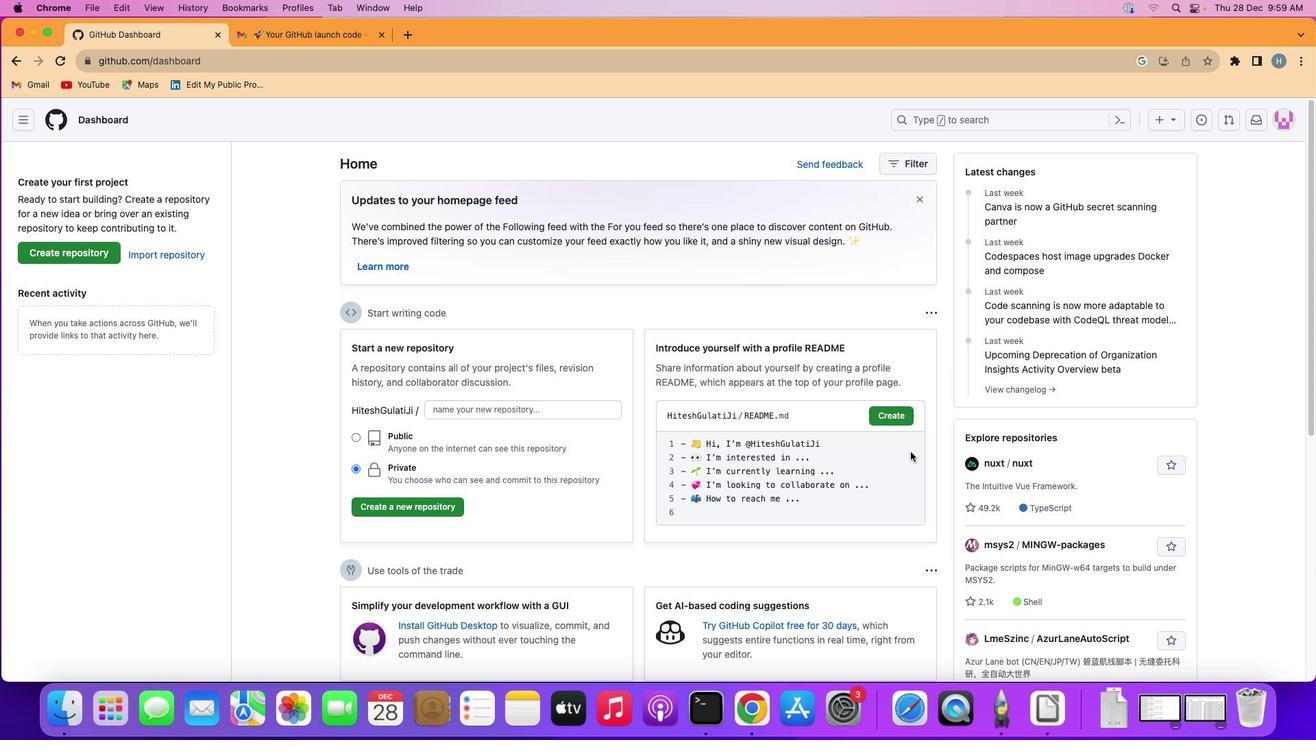 
Action: Mouse moved to (1067, 360)
Screenshot: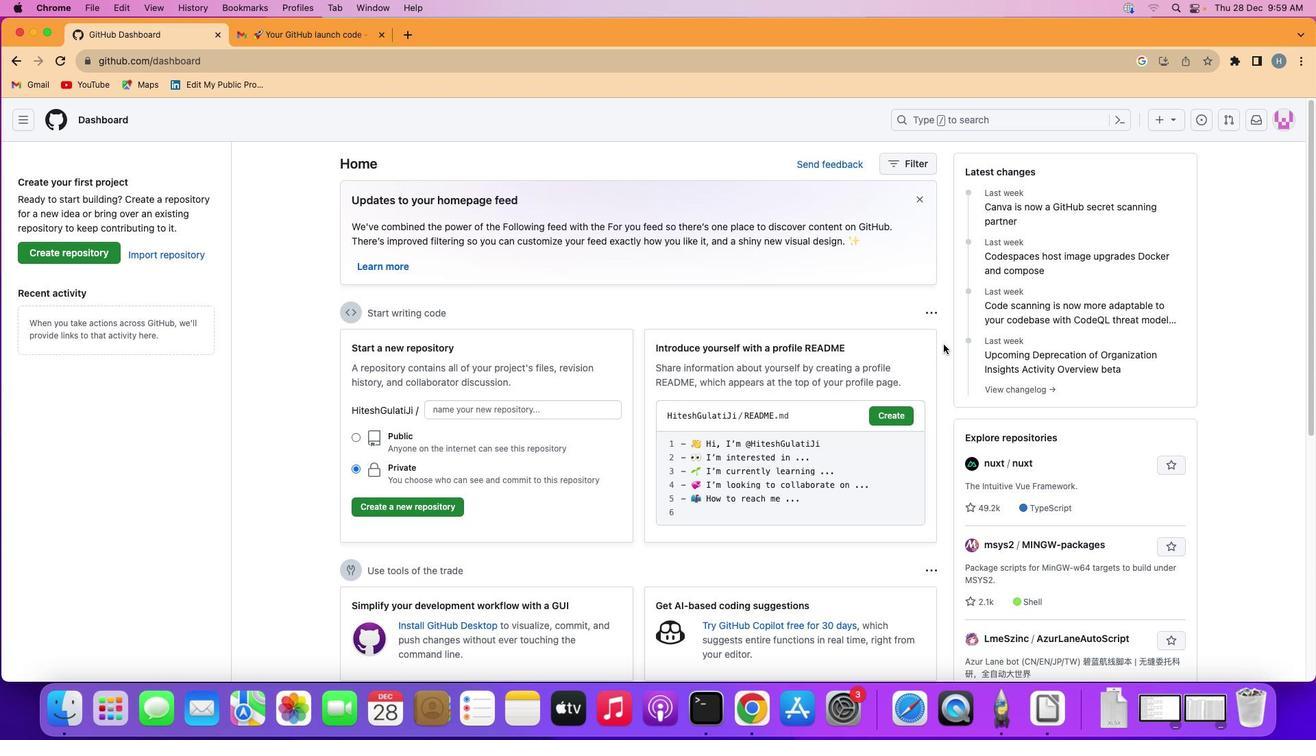 
